 Task: Update the bike score of the saved search to 51.
Action: Mouse moved to (1152, 167)
Screenshot: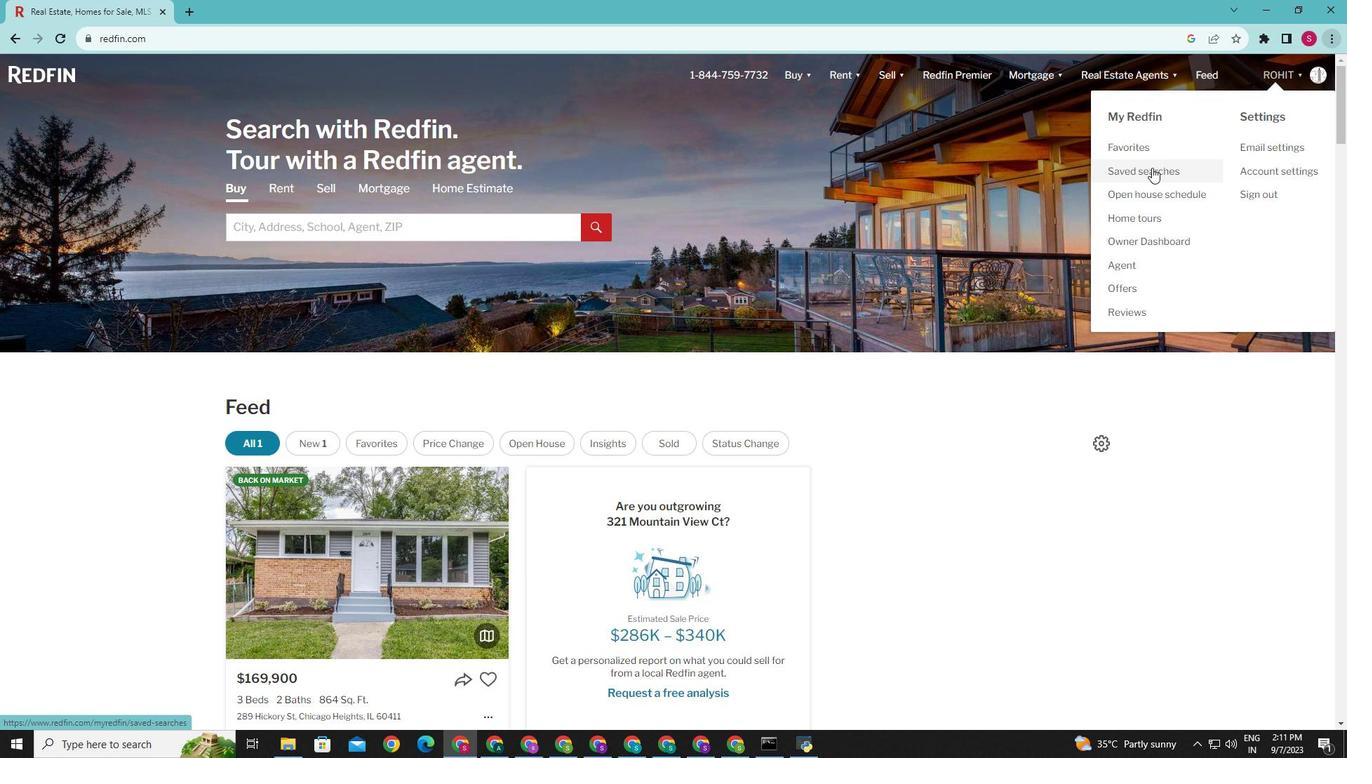
Action: Mouse pressed left at (1152, 167)
Screenshot: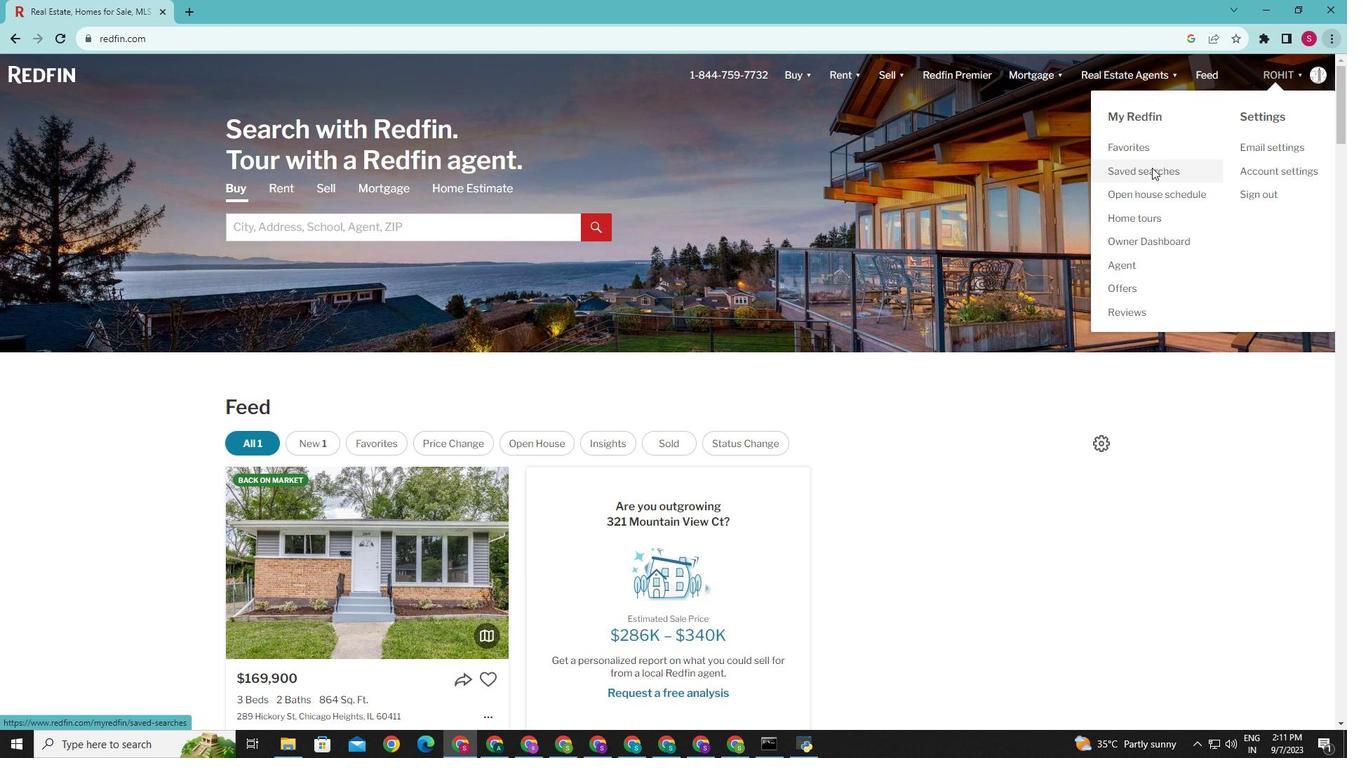 
Action: Mouse moved to (441, 345)
Screenshot: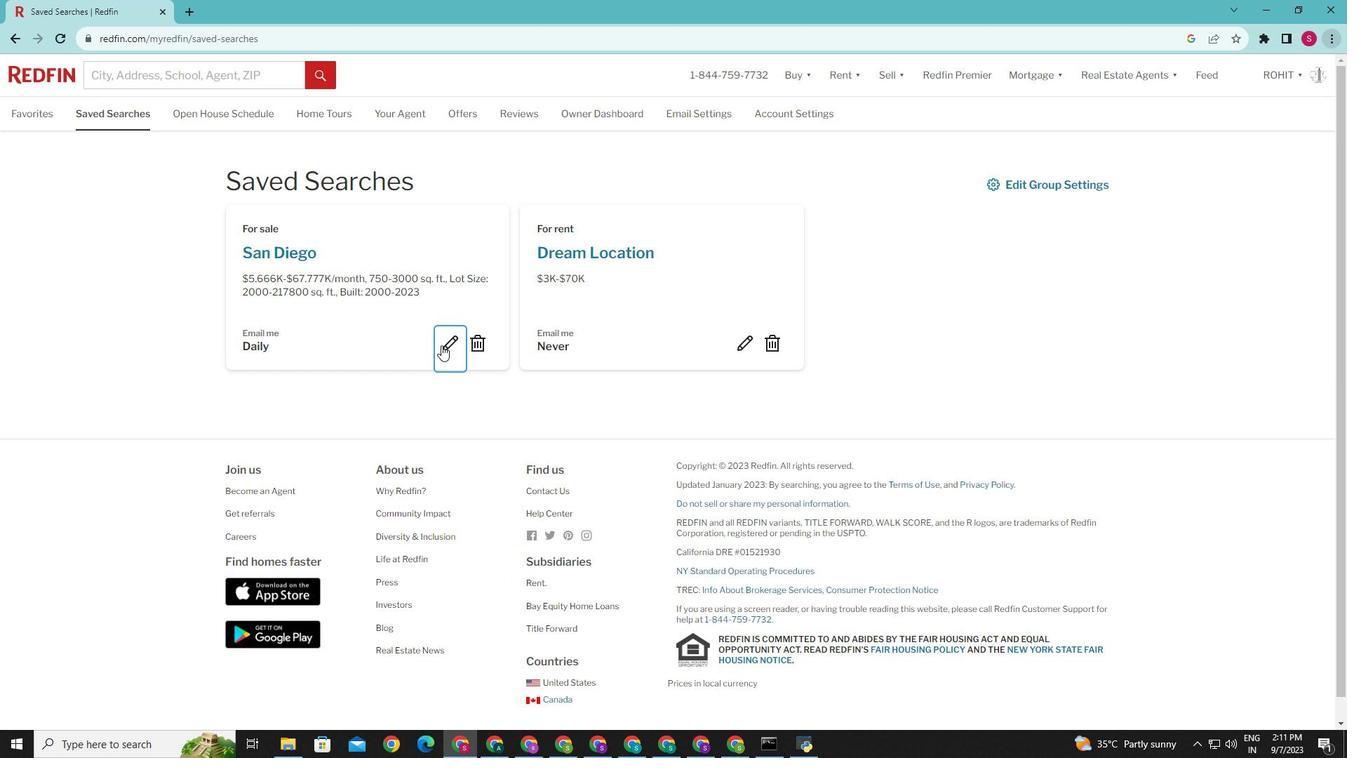 
Action: Mouse pressed left at (441, 345)
Screenshot: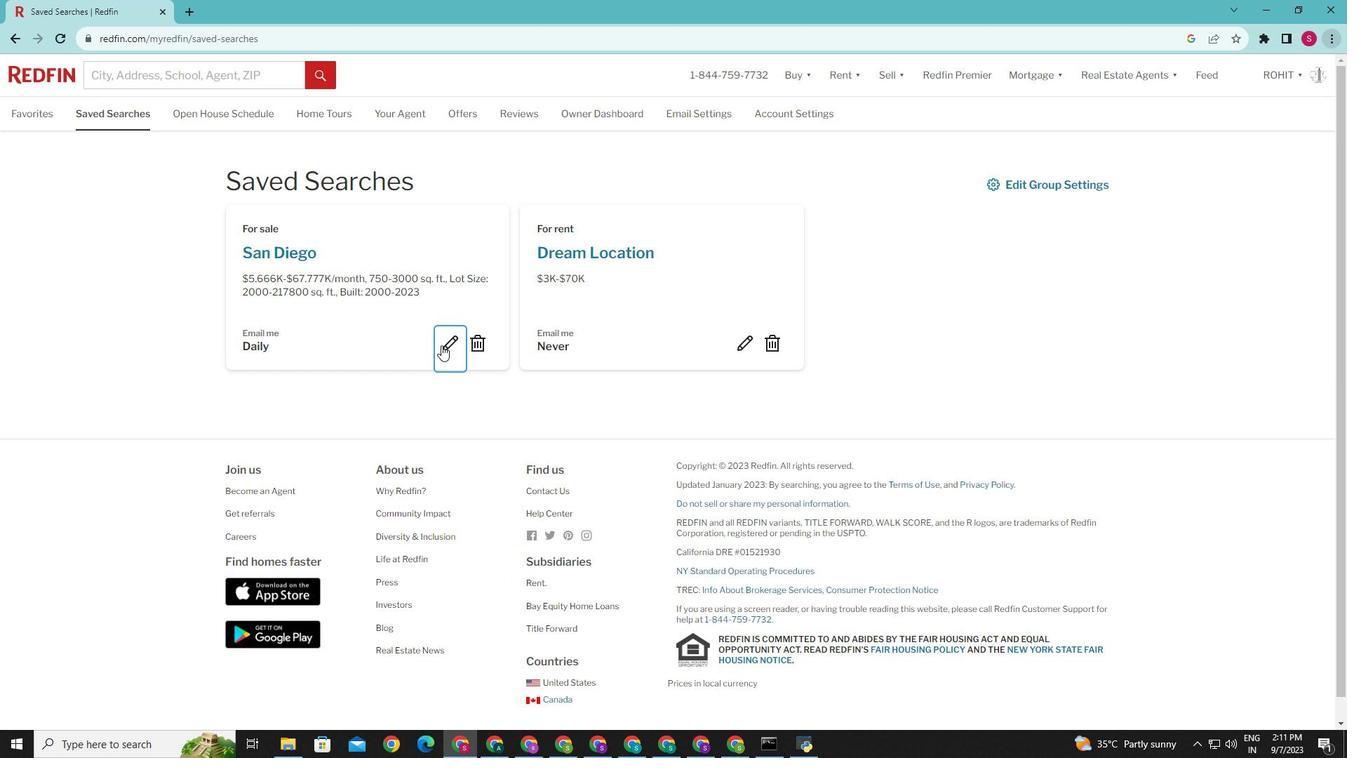 
Action: Mouse moved to (457, 346)
Screenshot: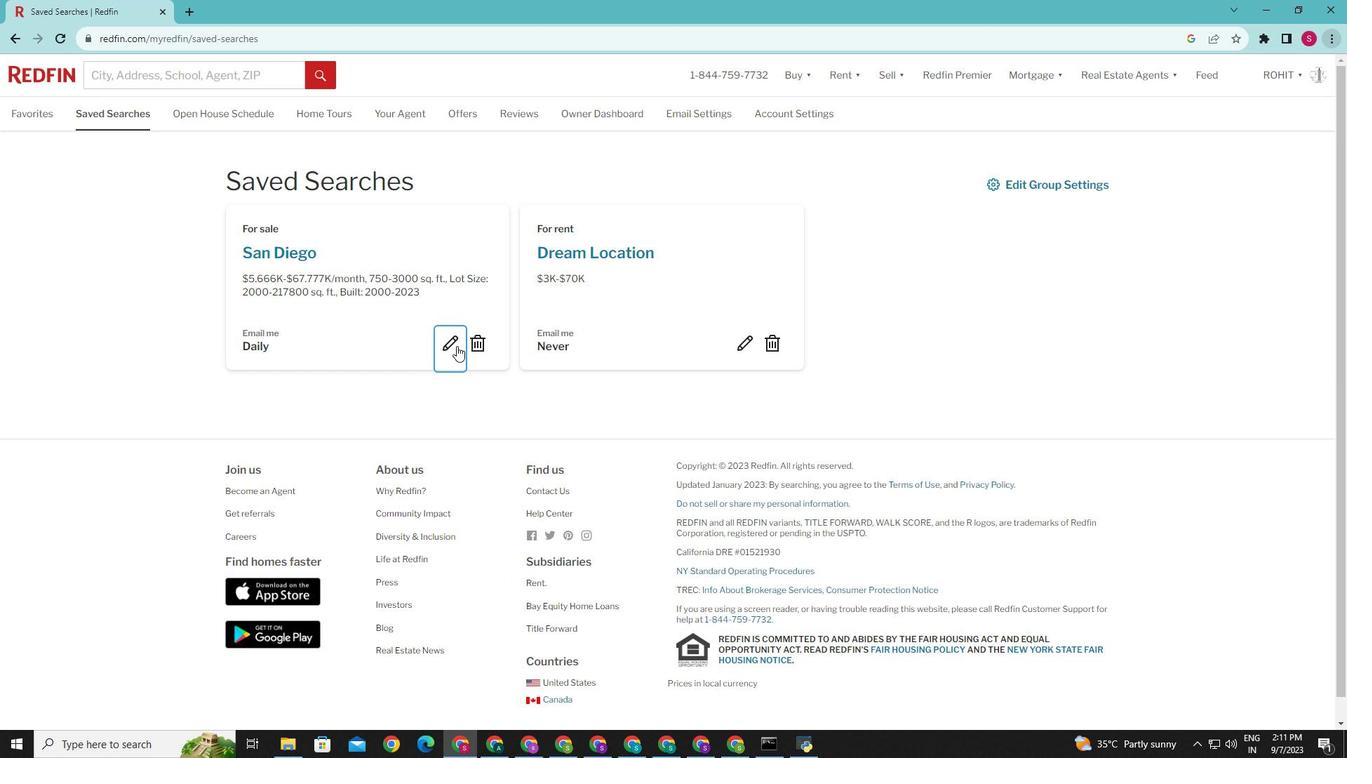 
Action: Mouse pressed left at (457, 346)
Screenshot: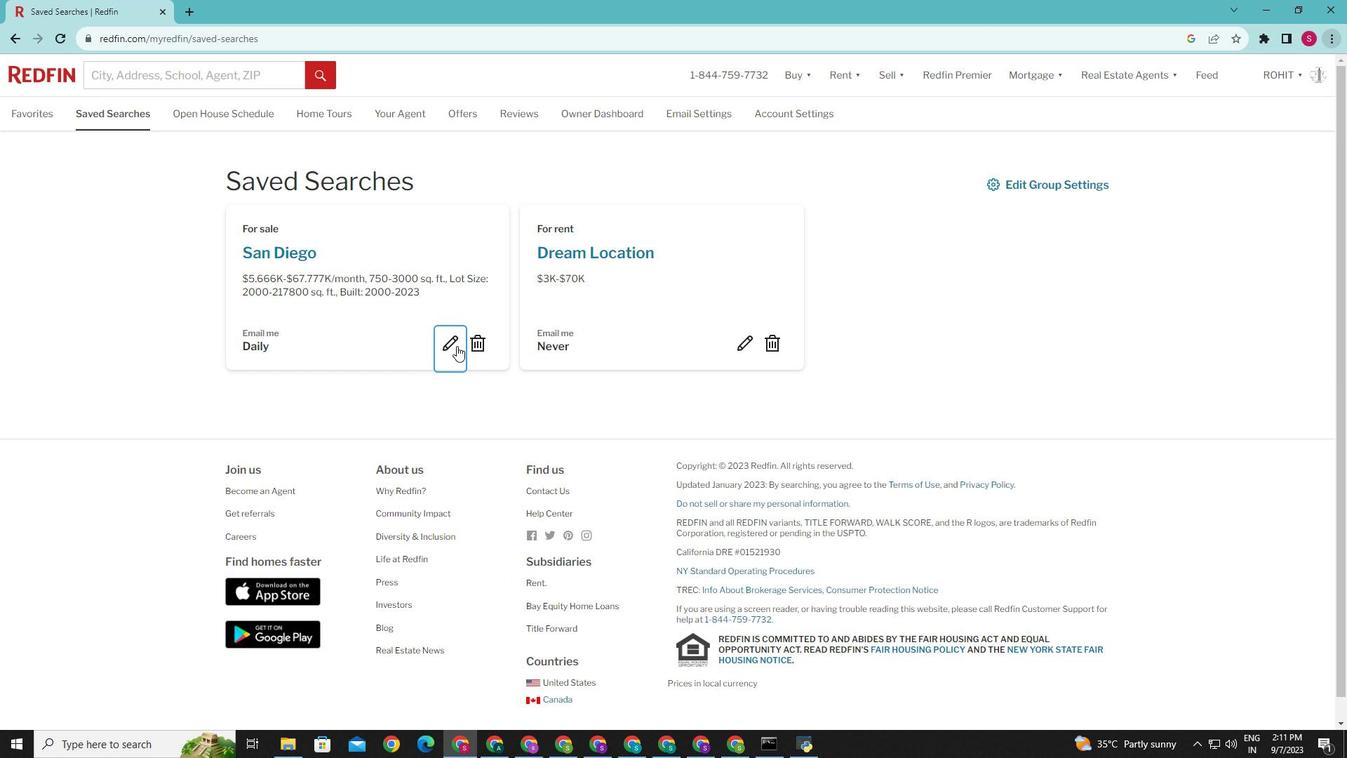 
Action: Mouse moved to (547, 398)
Screenshot: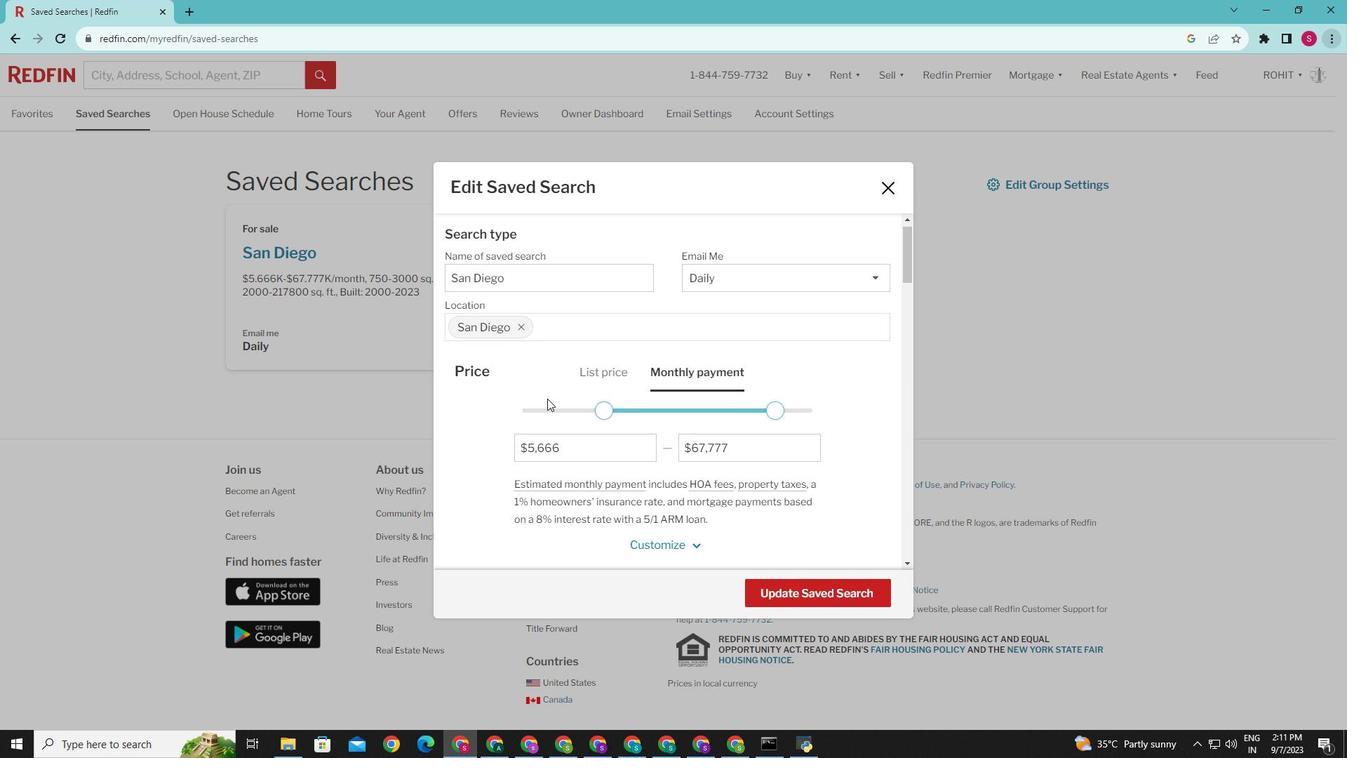 
Action: Mouse scrolled (547, 398) with delta (0, 0)
Screenshot: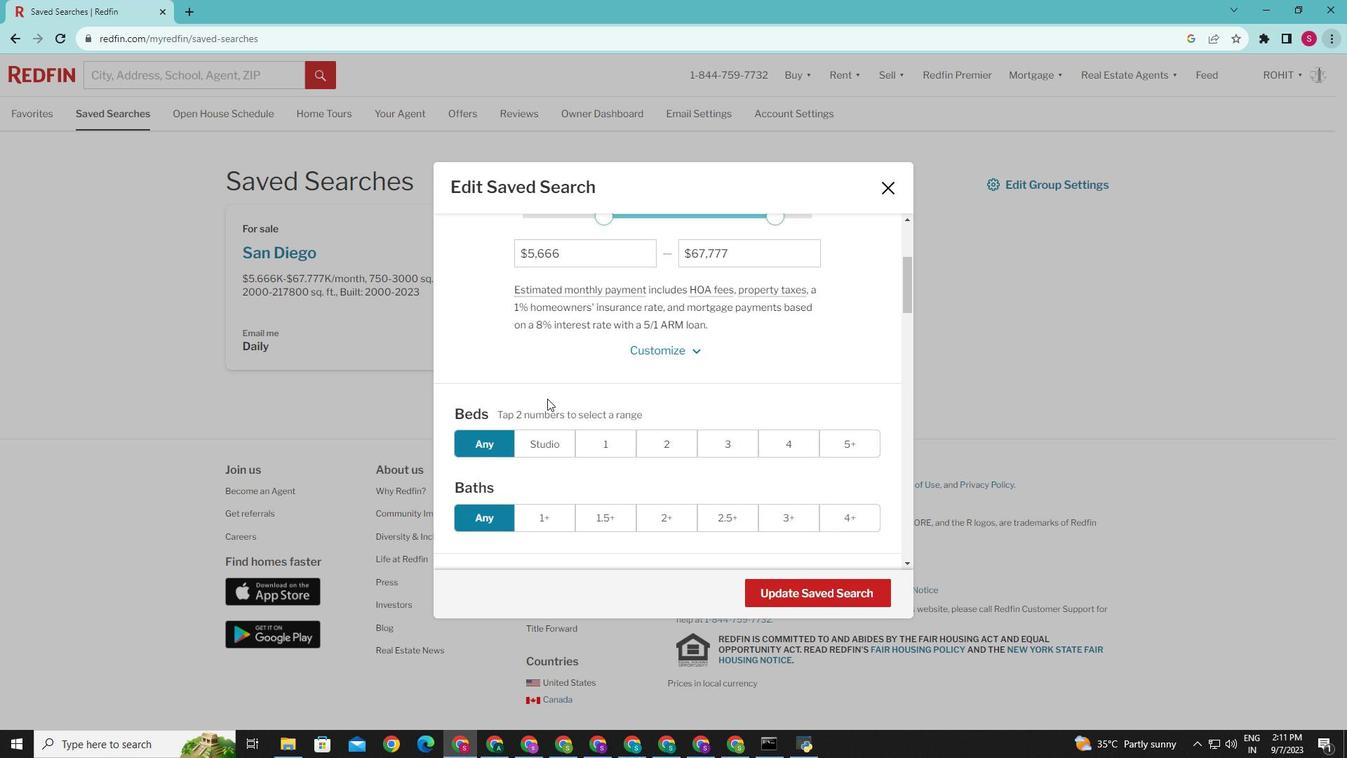 
Action: Mouse scrolled (547, 398) with delta (0, 0)
Screenshot: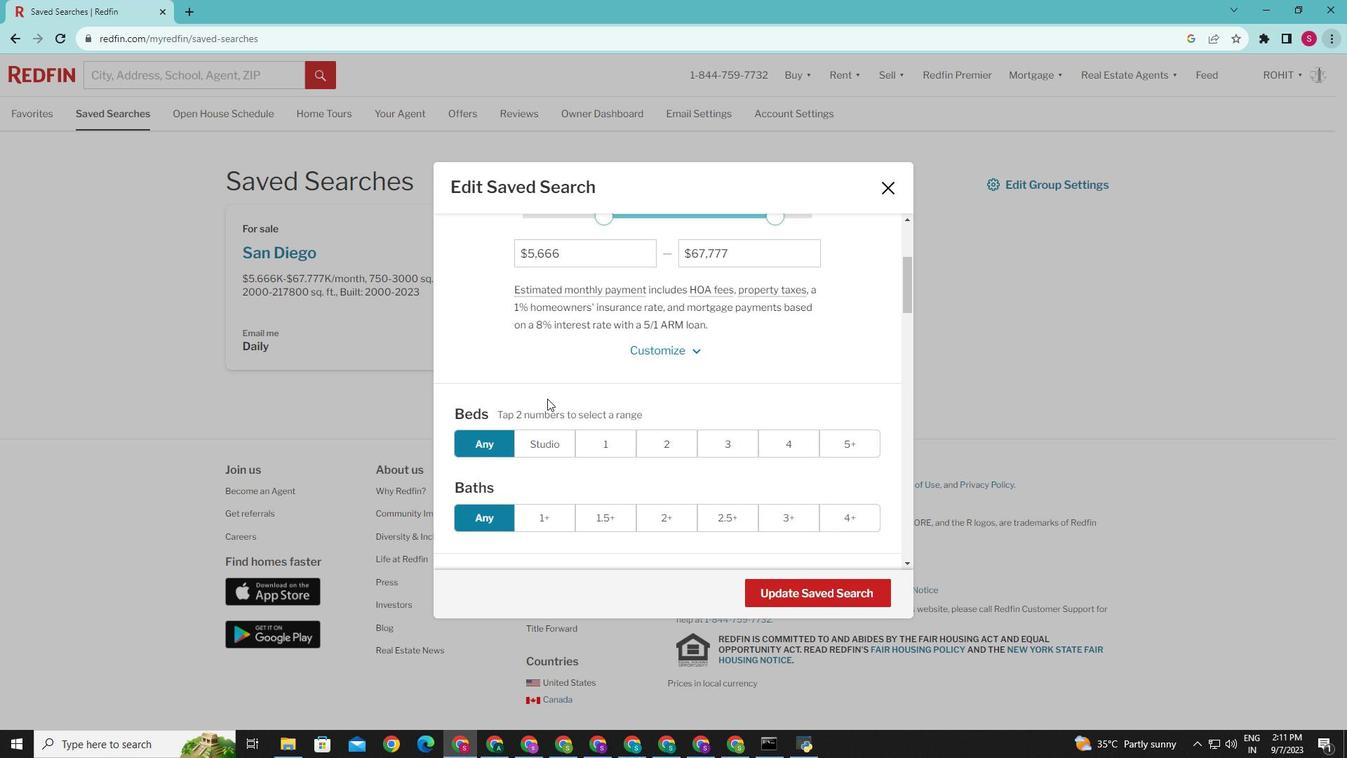 
Action: Mouse scrolled (547, 398) with delta (0, 0)
Screenshot: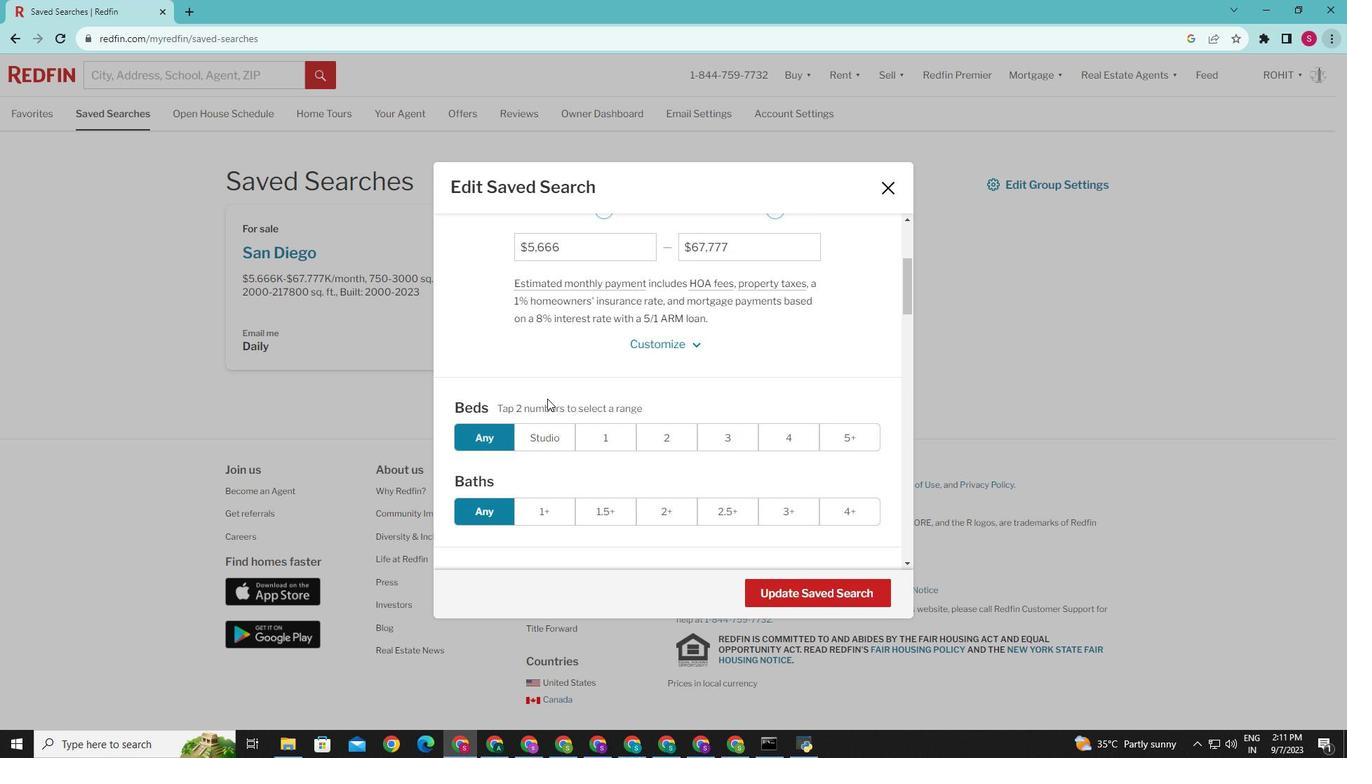 
Action: Mouse scrolled (547, 398) with delta (0, 0)
Screenshot: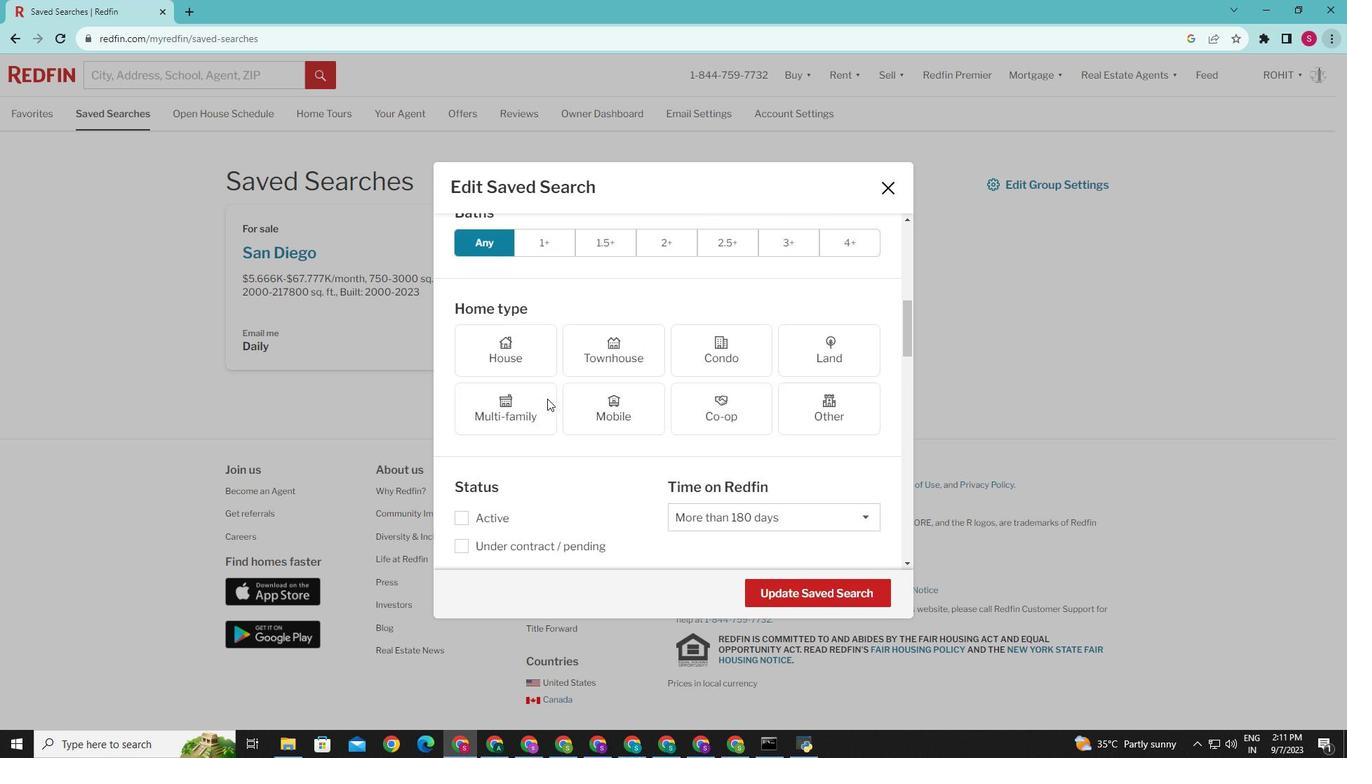 
Action: Mouse scrolled (547, 398) with delta (0, 0)
Screenshot: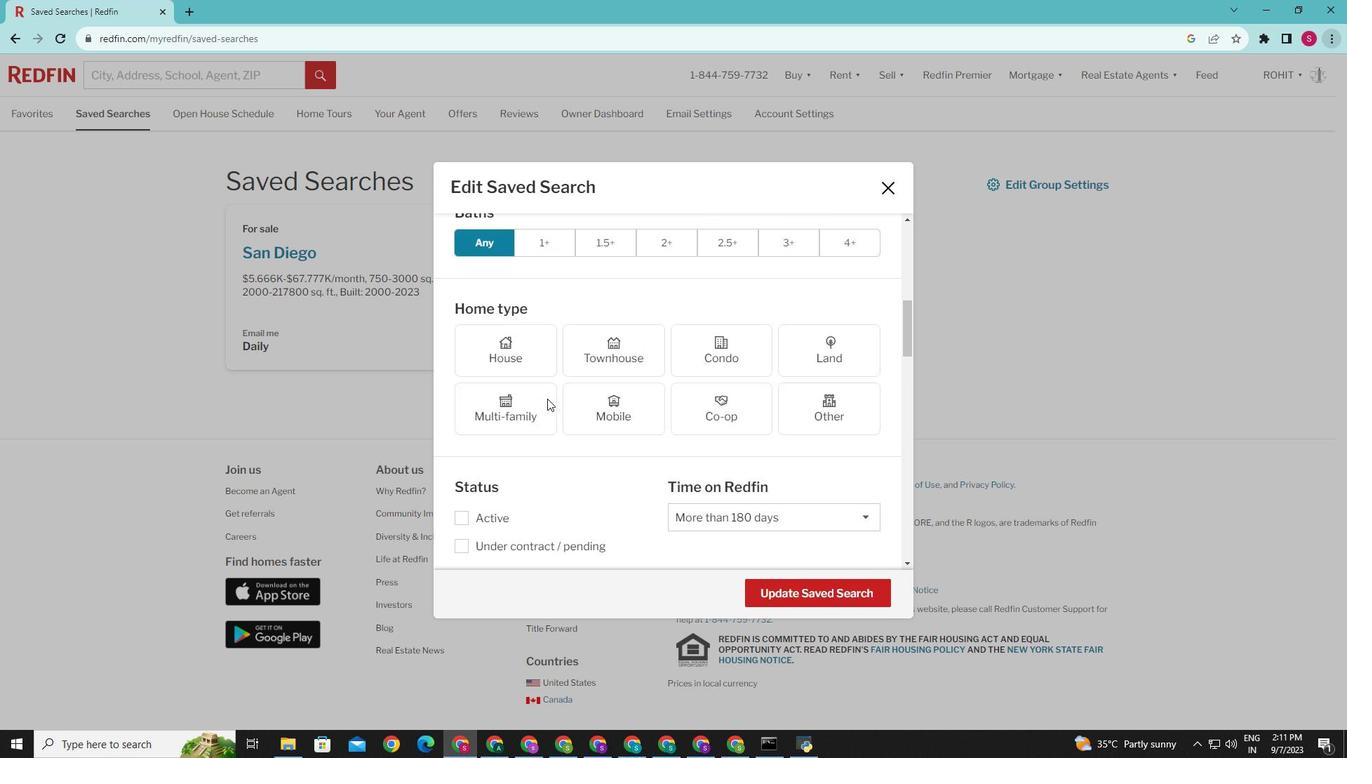 
Action: Mouse scrolled (547, 398) with delta (0, 0)
Screenshot: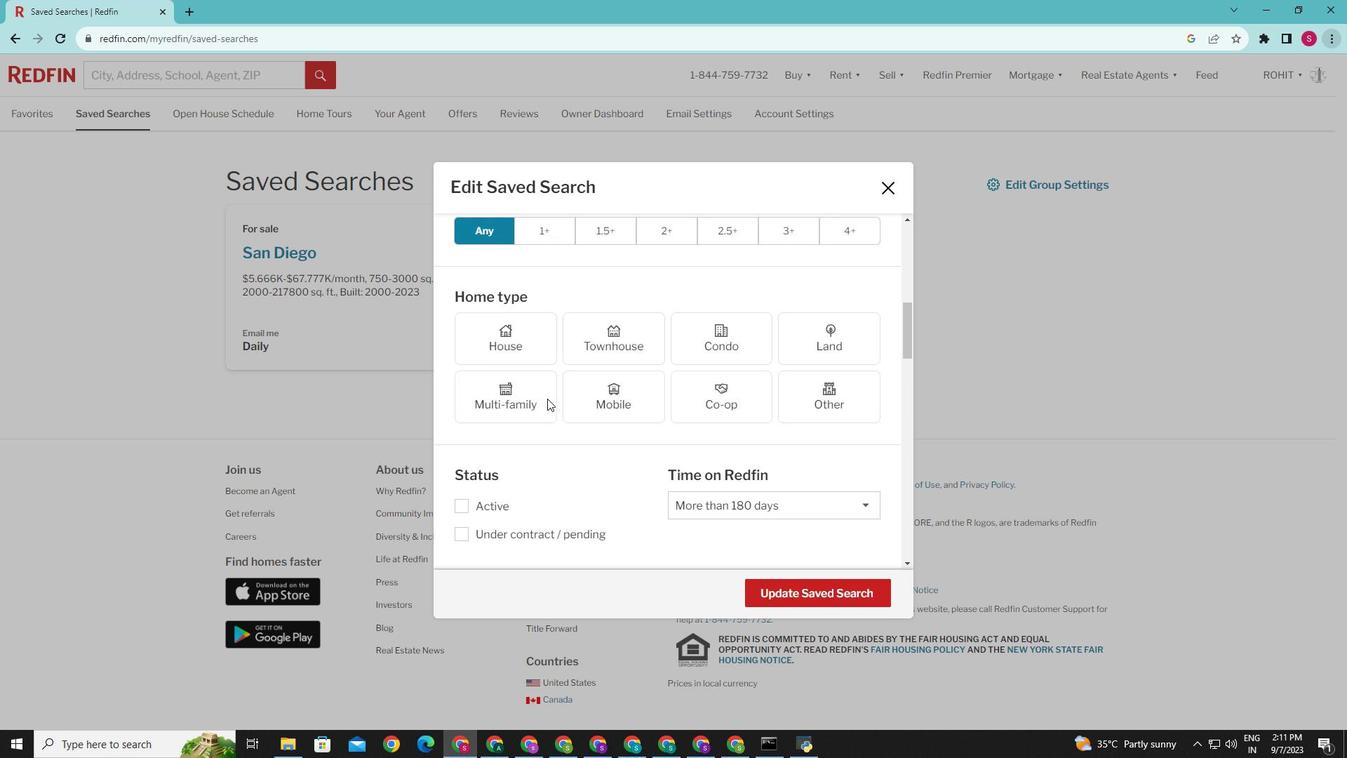 
Action: Mouse scrolled (547, 398) with delta (0, 0)
Screenshot: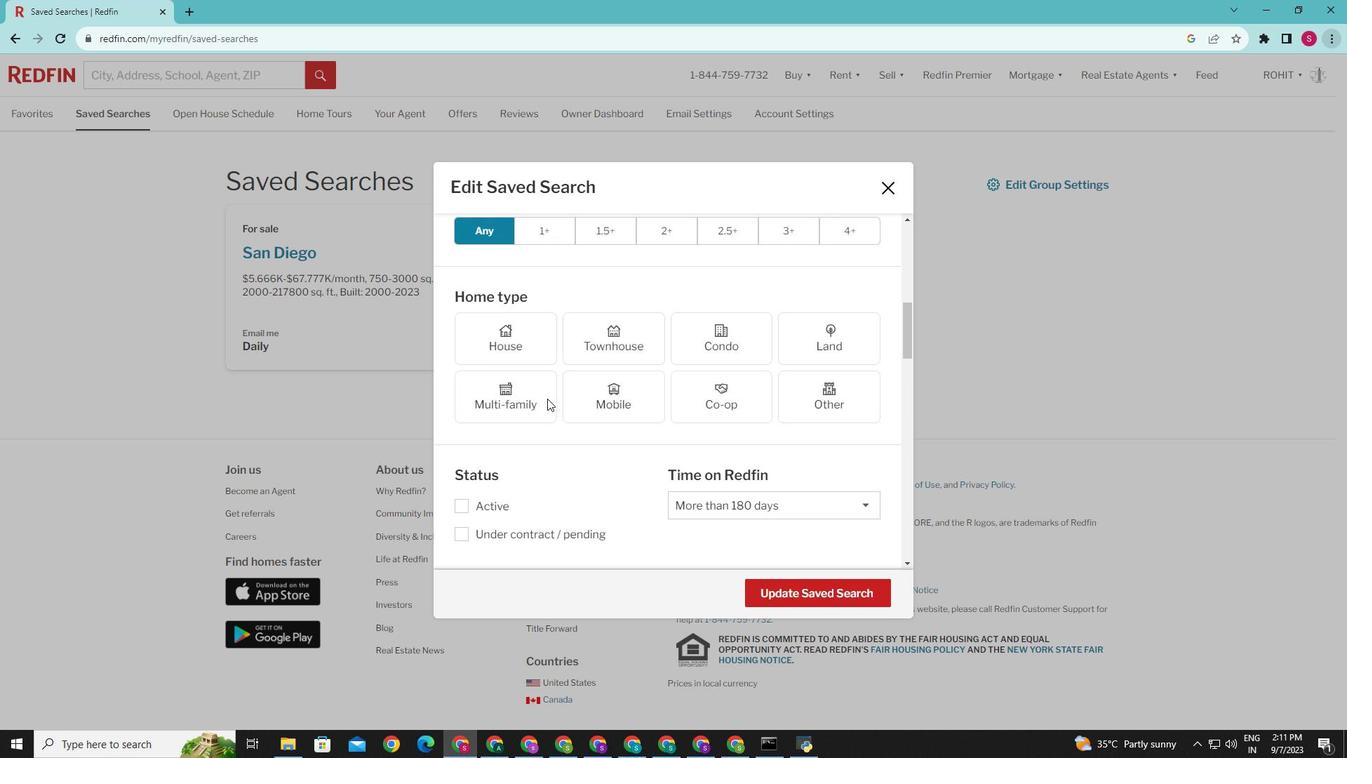 
Action: Mouse scrolled (547, 398) with delta (0, 0)
Screenshot: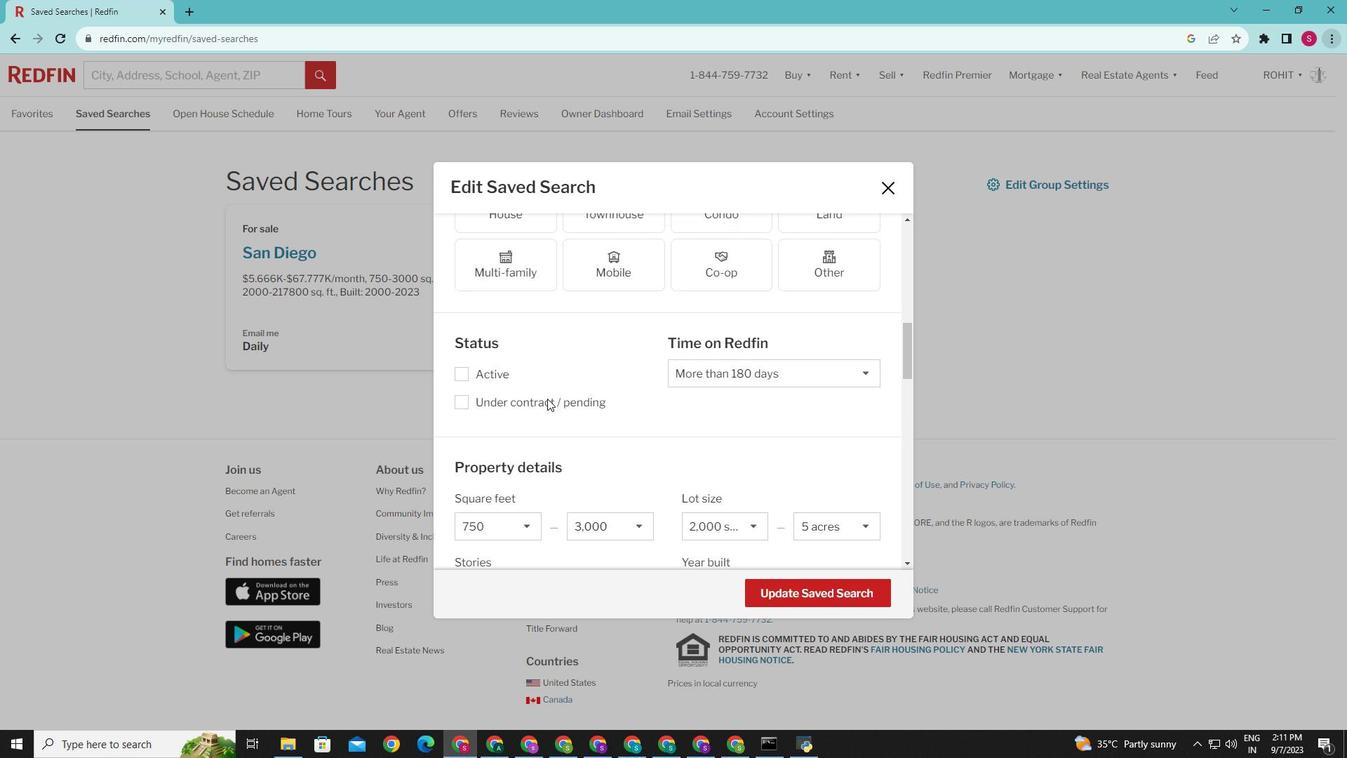 
Action: Mouse scrolled (547, 398) with delta (0, 0)
Screenshot: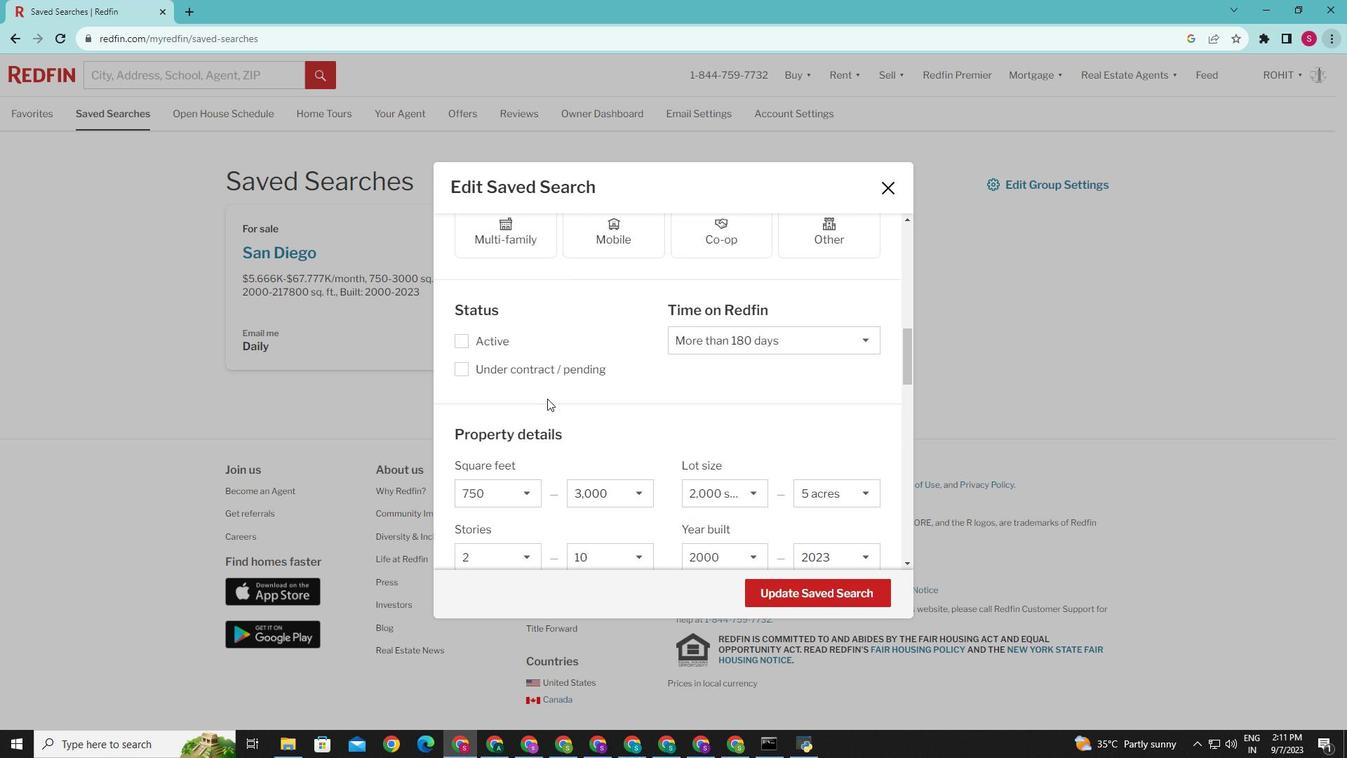 
Action: Mouse scrolled (547, 398) with delta (0, 0)
Screenshot: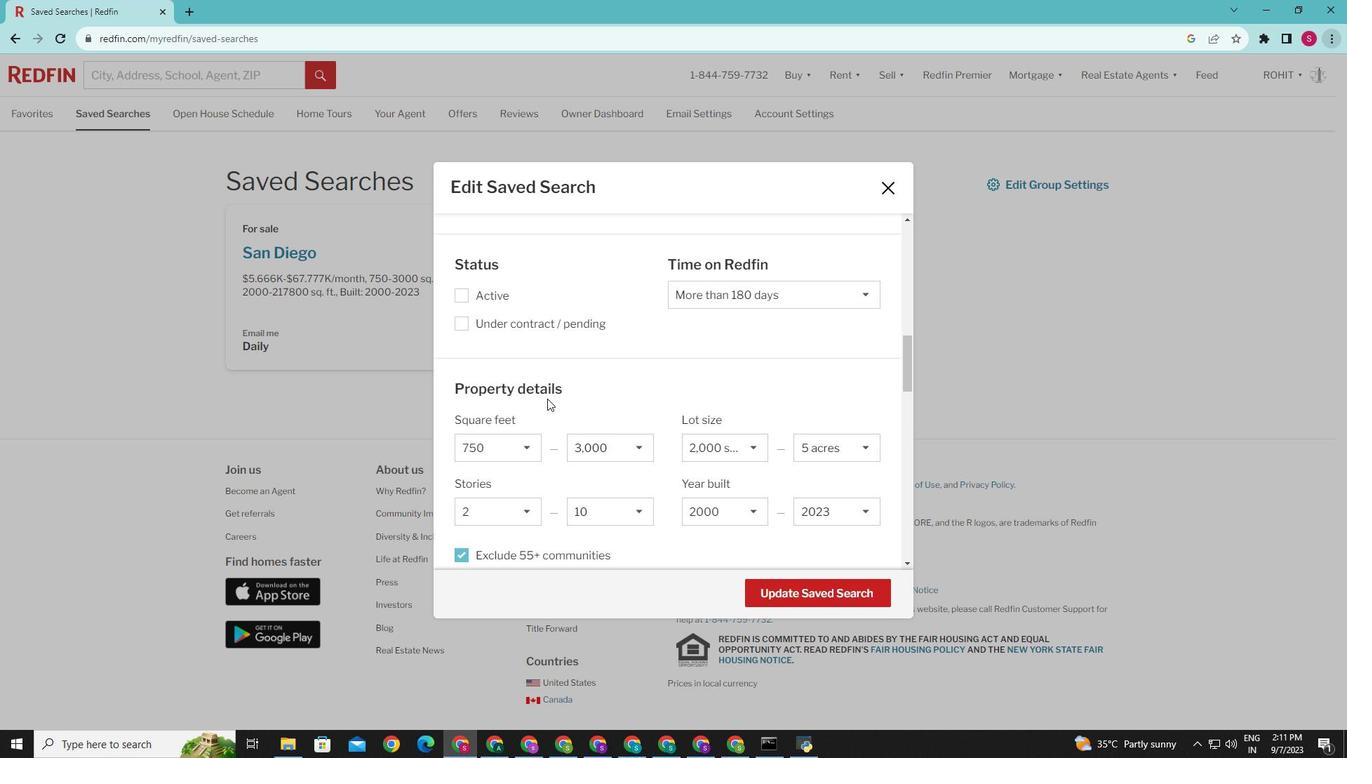 
Action: Mouse scrolled (547, 398) with delta (0, 0)
Screenshot: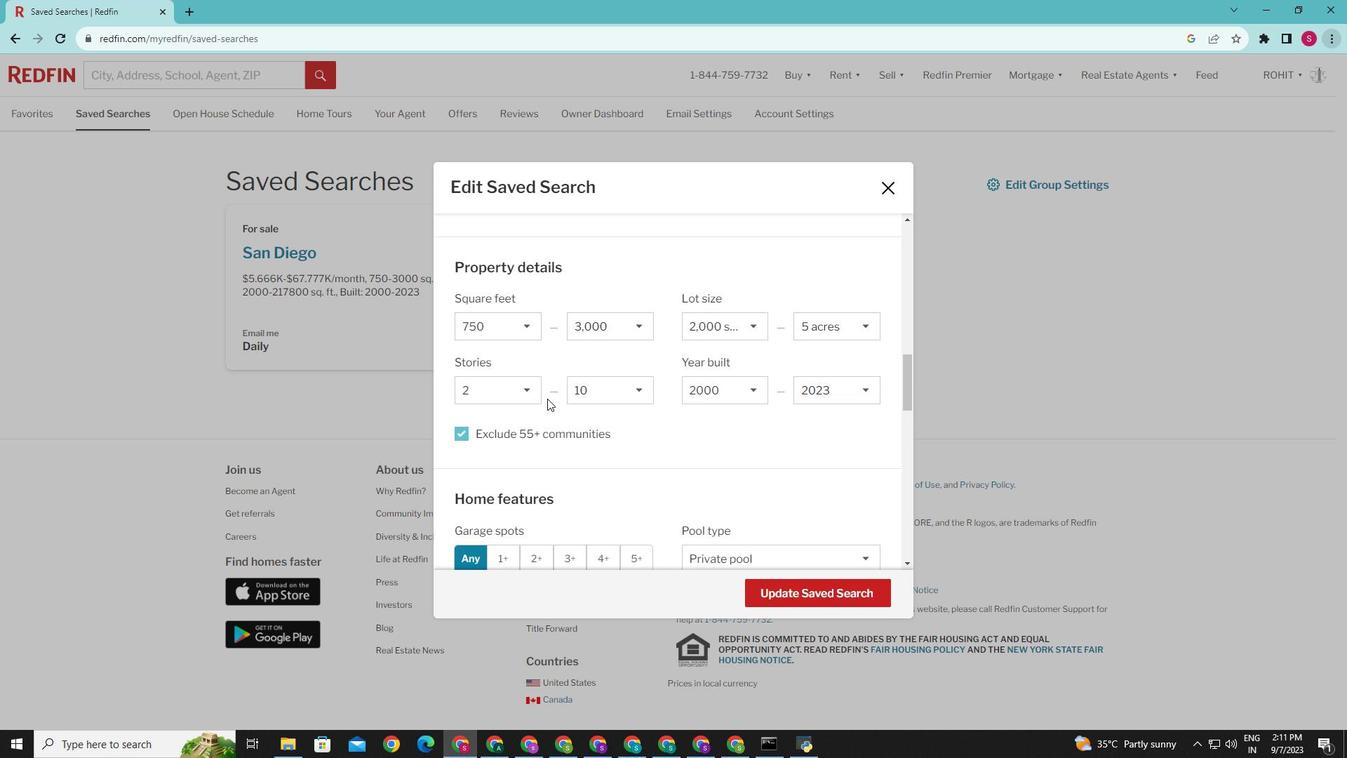
Action: Mouse scrolled (547, 398) with delta (0, 0)
Screenshot: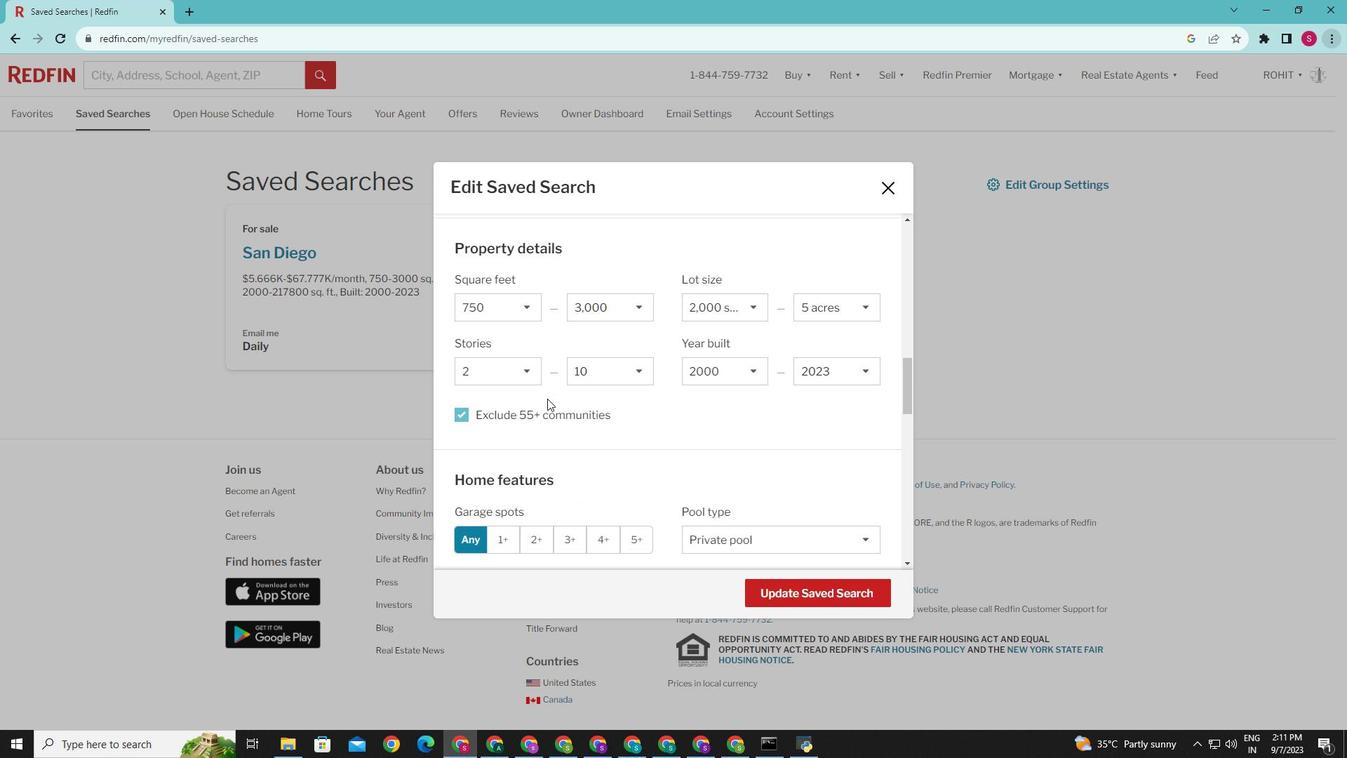 
Action: Mouse scrolled (547, 398) with delta (0, 0)
Screenshot: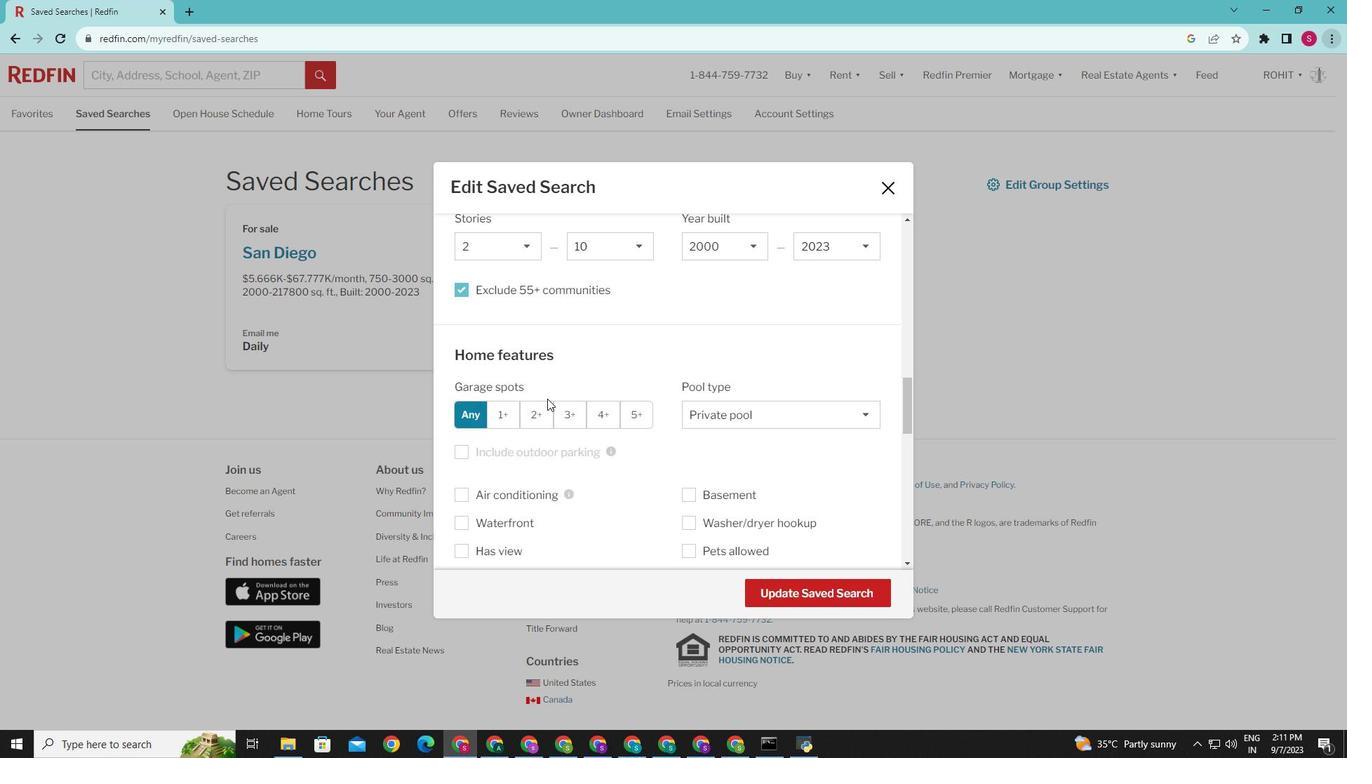 
Action: Mouse scrolled (547, 398) with delta (0, 0)
Screenshot: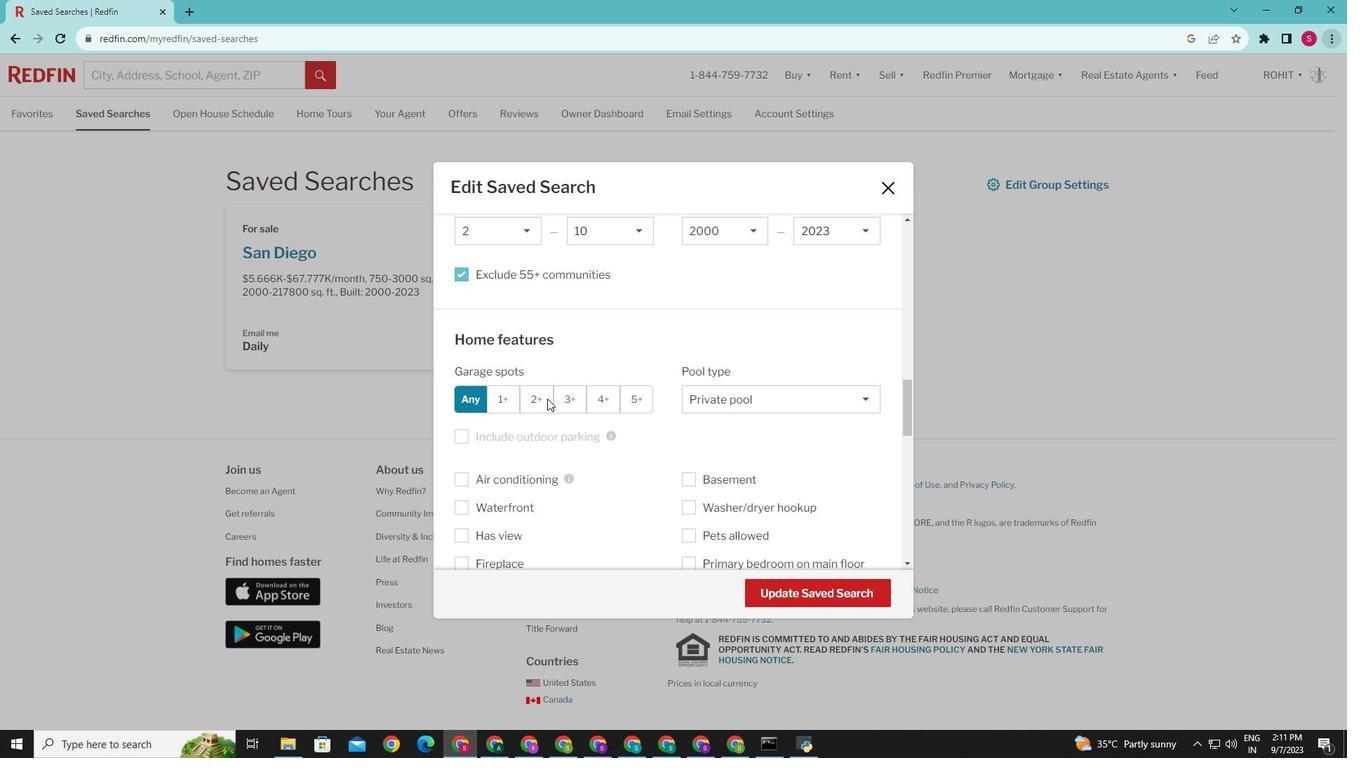 
Action: Mouse scrolled (547, 398) with delta (0, 0)
Screenshot: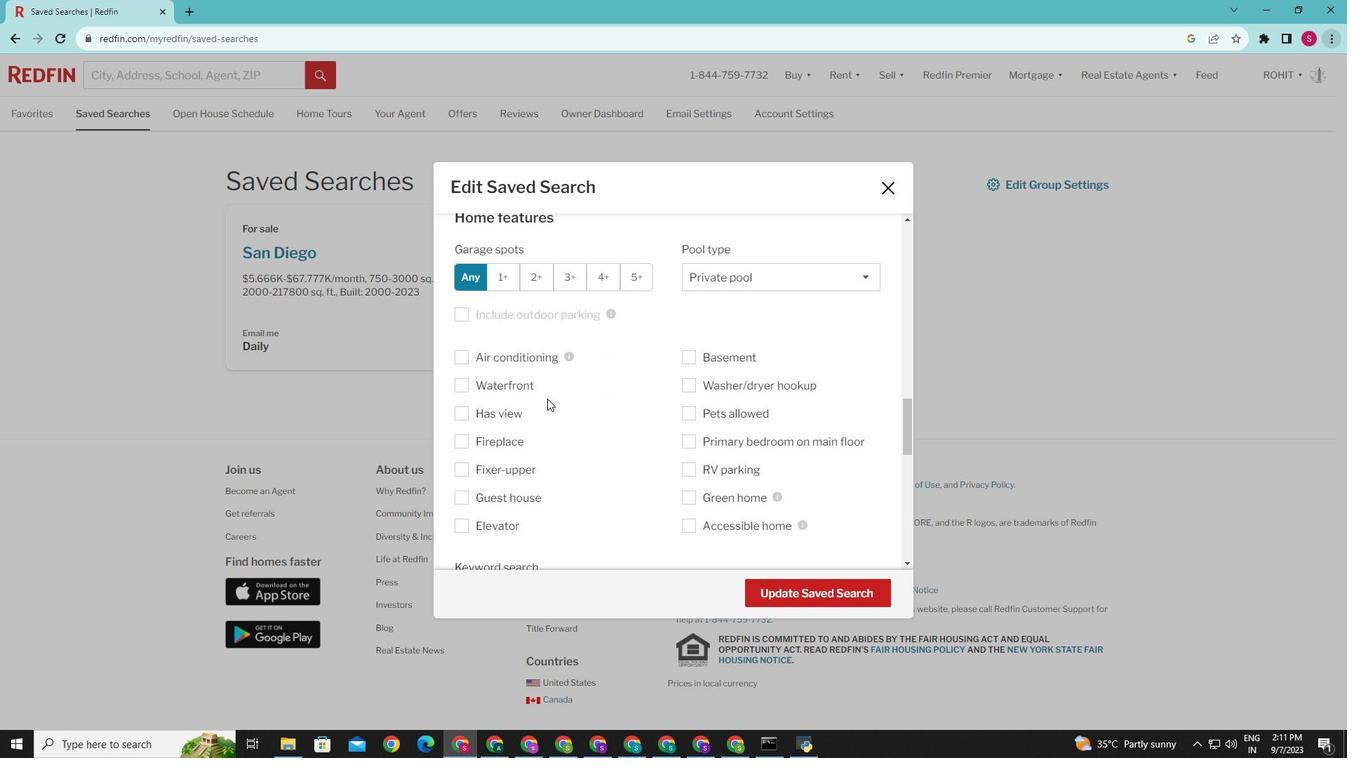 
Action: Mouse scrolled (547, 398) with delta (0, 0)
Screenshot: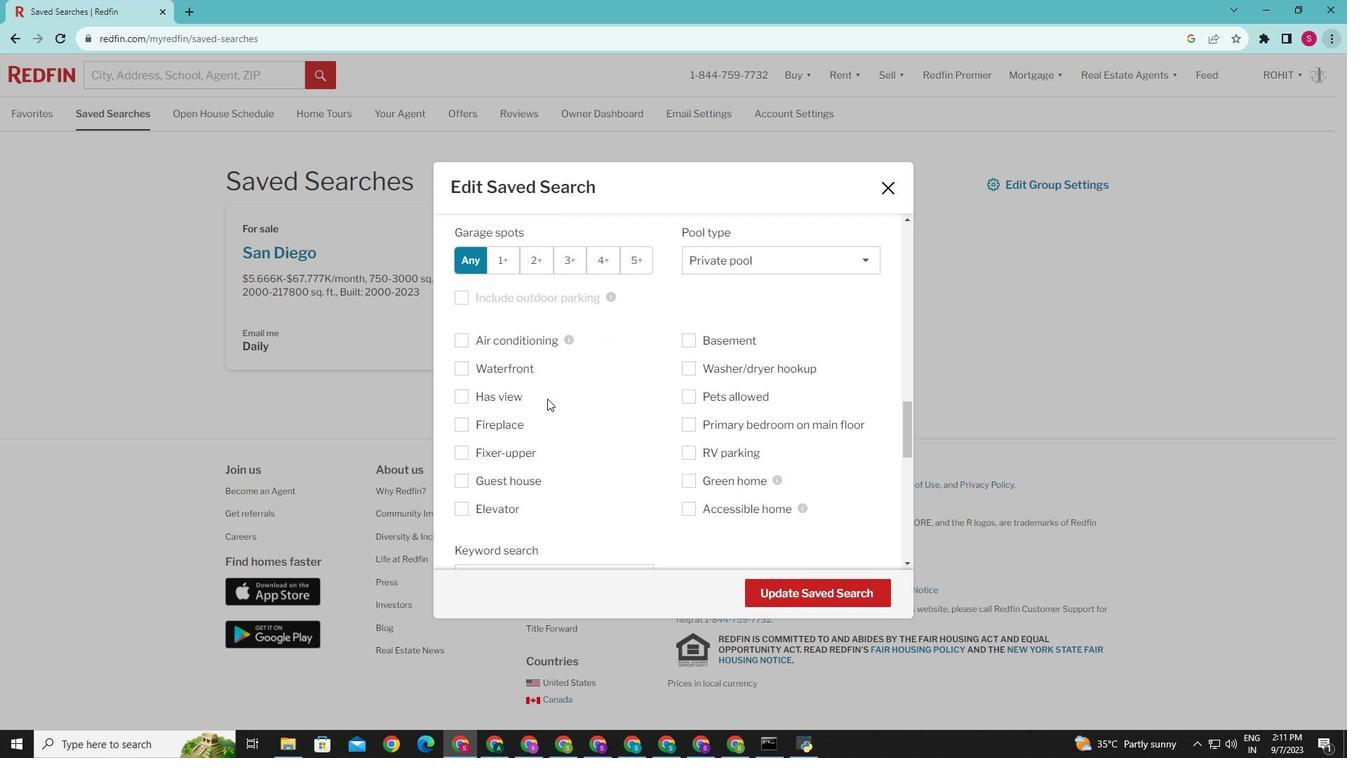 
Action: Mouse scrolled (547, 398) with delta (0, 0)
Screenshot: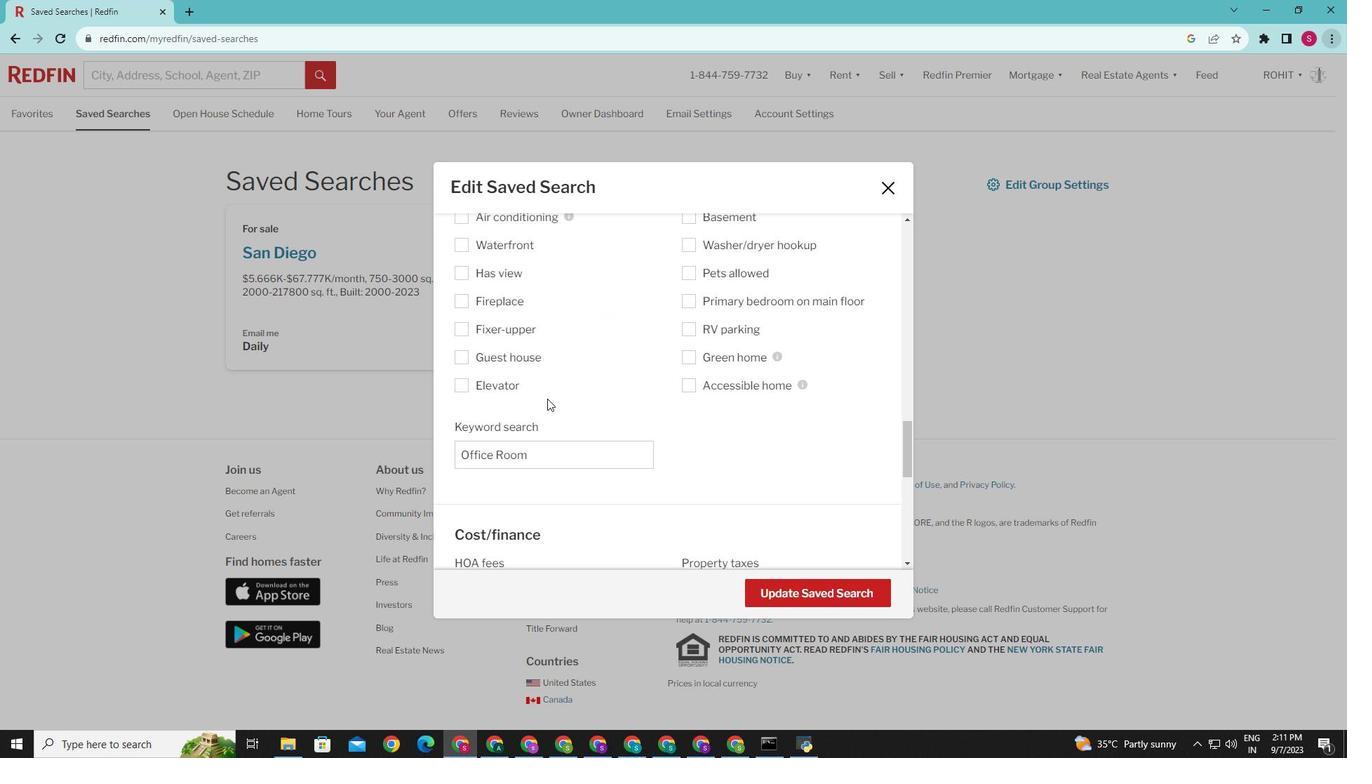 
Action: Mouse scrolled (547, 398) with delta (0, 0)
Screenshot: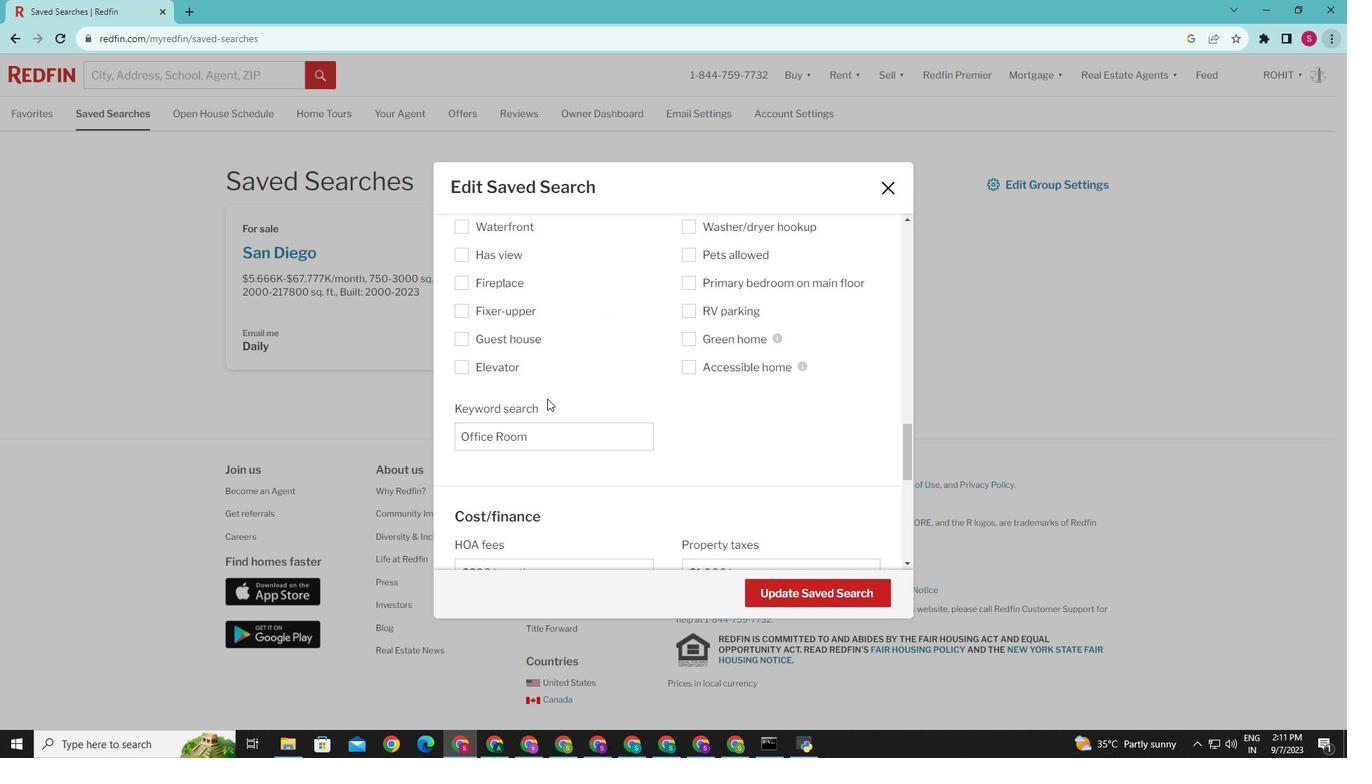 
Action: Mouse scrolled (547, 398) with delta (0, 0)
Screenshot: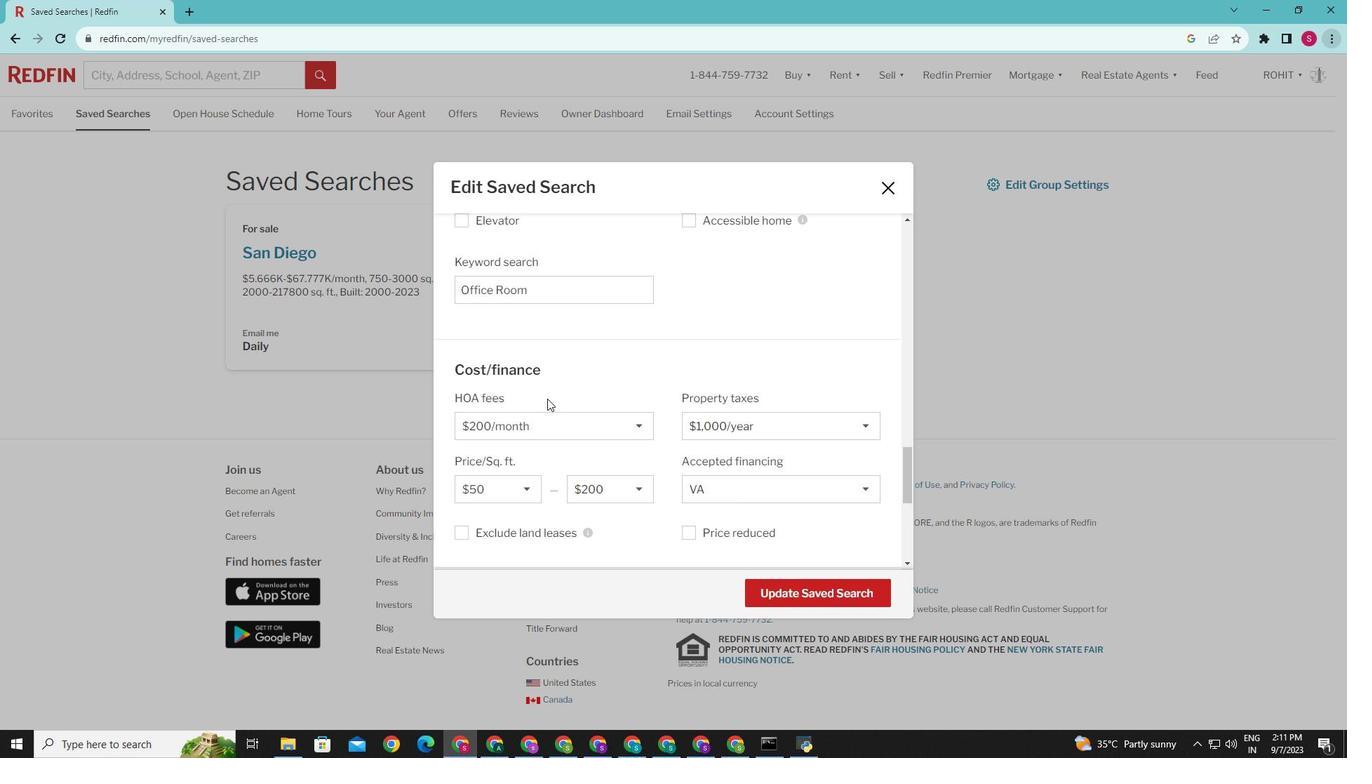 
Action: Mouse scrolled (547, 398) with delta (0, 0)
Screenshot: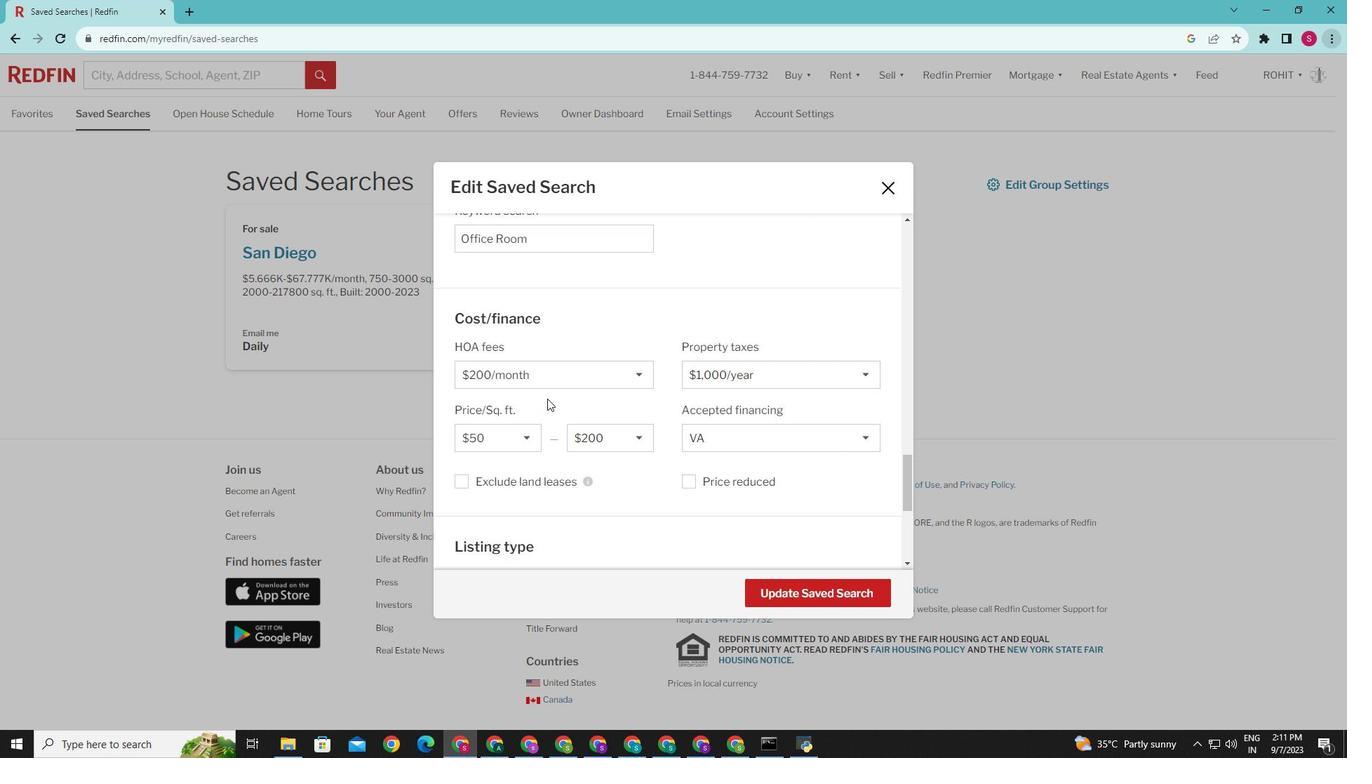 
Action: Mouse scrolled (547, 398) with delta (0, 0)
Screenshot: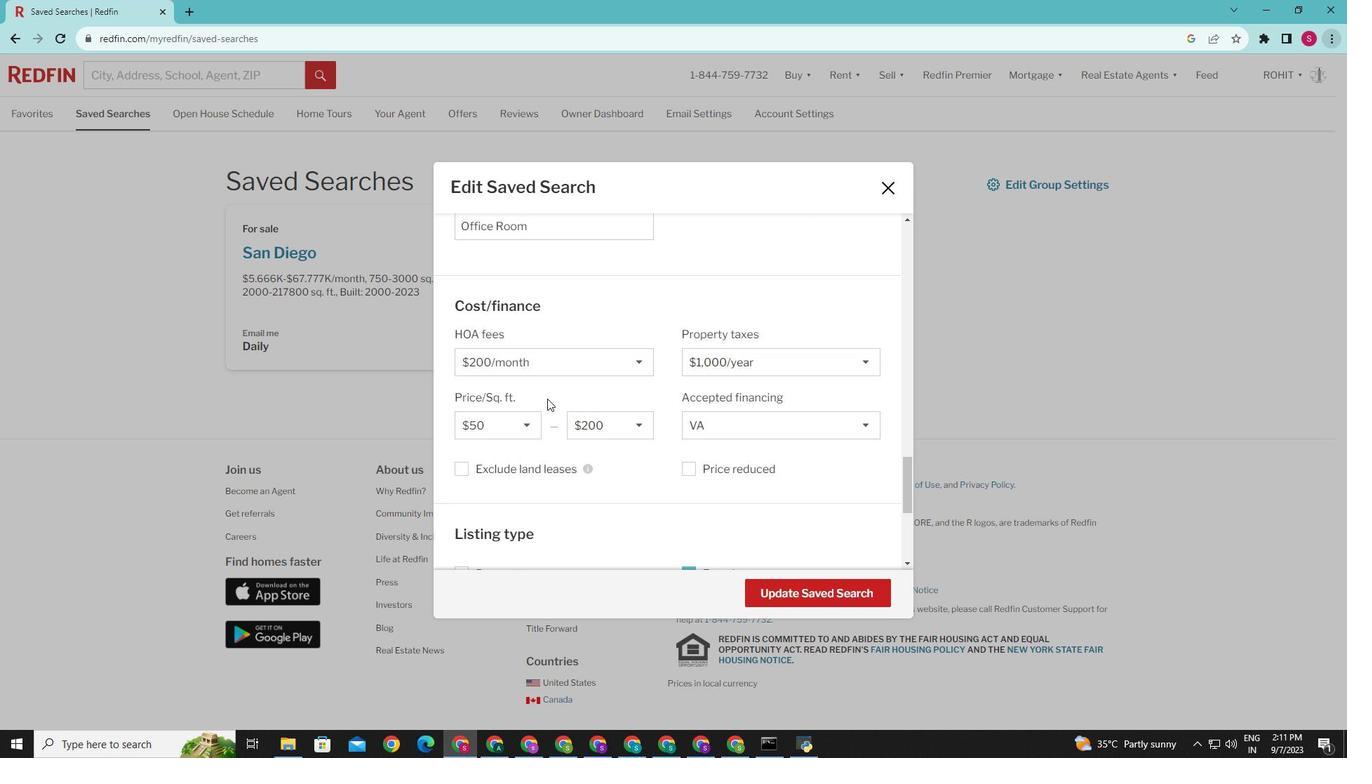 
Action: Mouse scrolled (547, 398) with delta (0, 0)
Screenshot: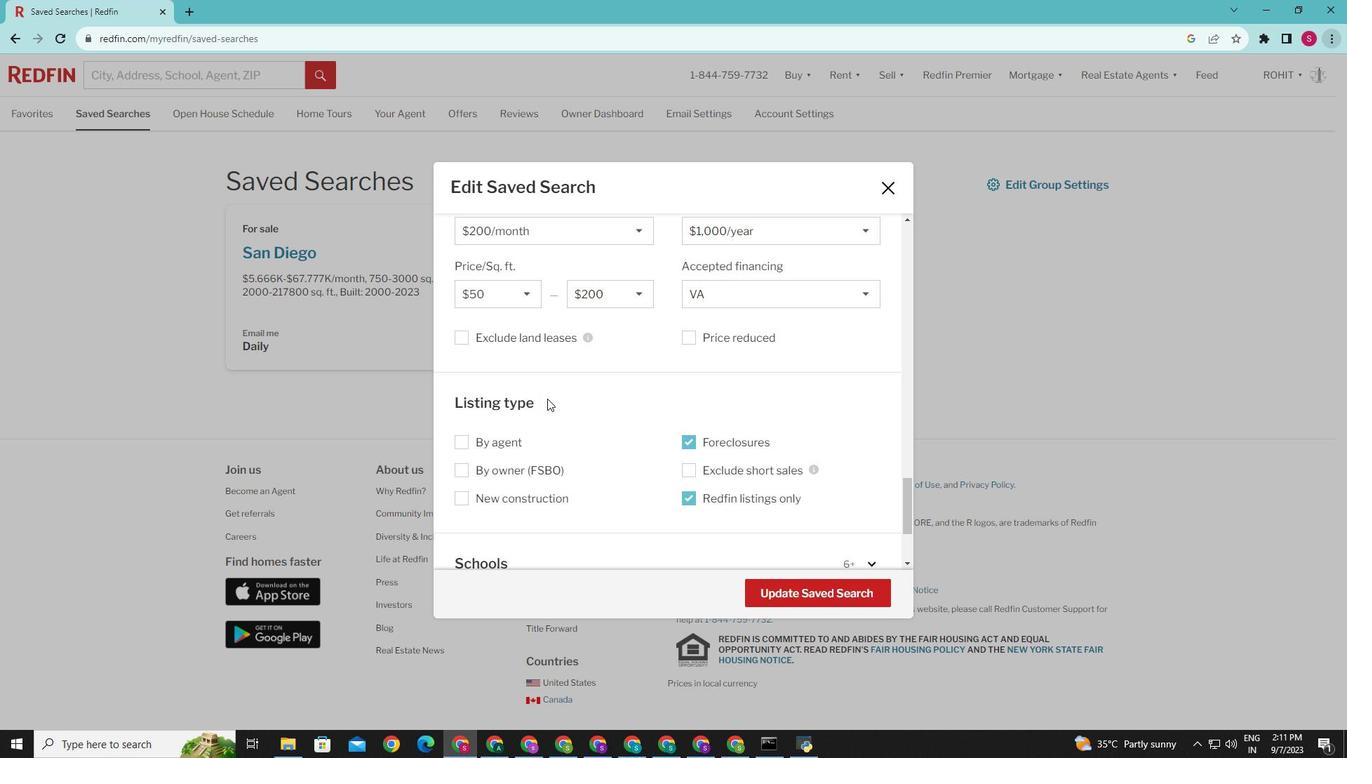 
Action: Mouse scrolled (547, 398) with delta (0, 0)
Screenshot: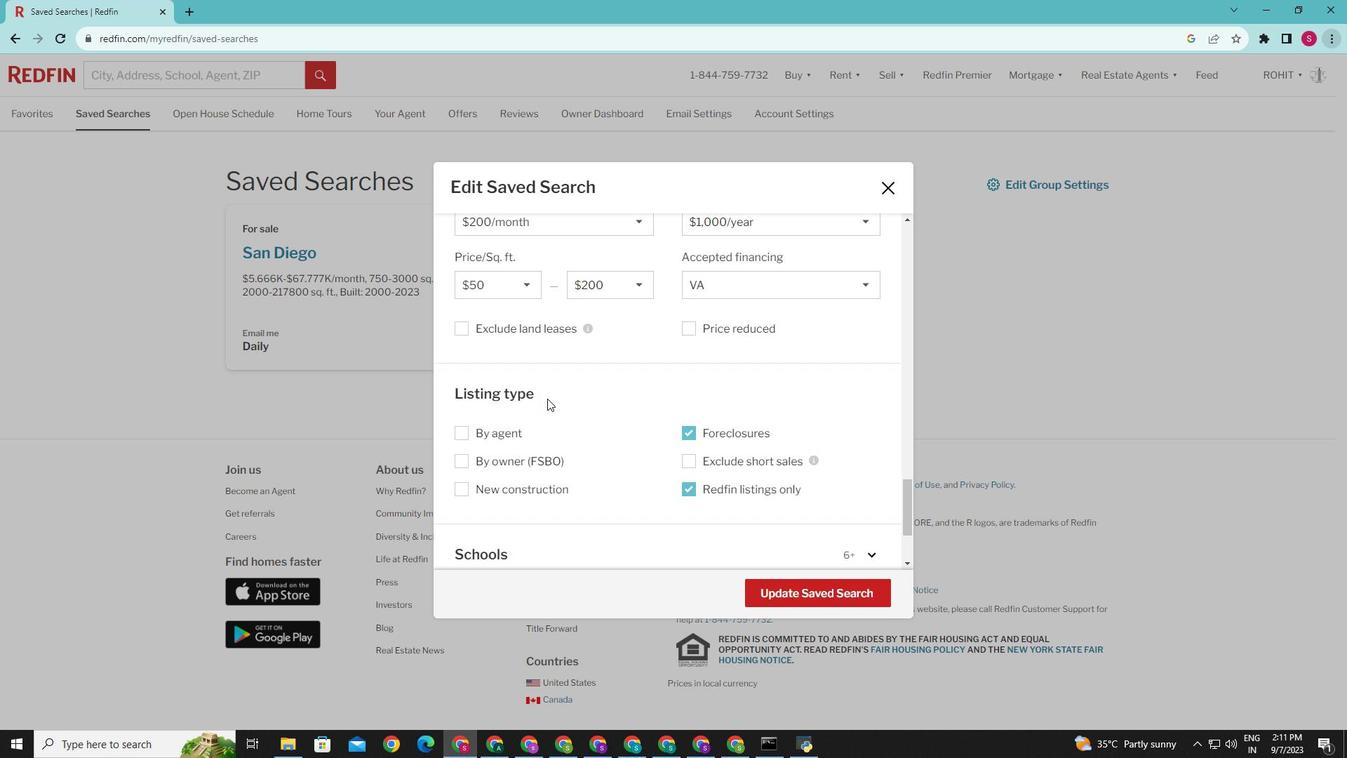 
Action: Mouse scrolled (547, 398) with delta (0, 0)
Screenshot: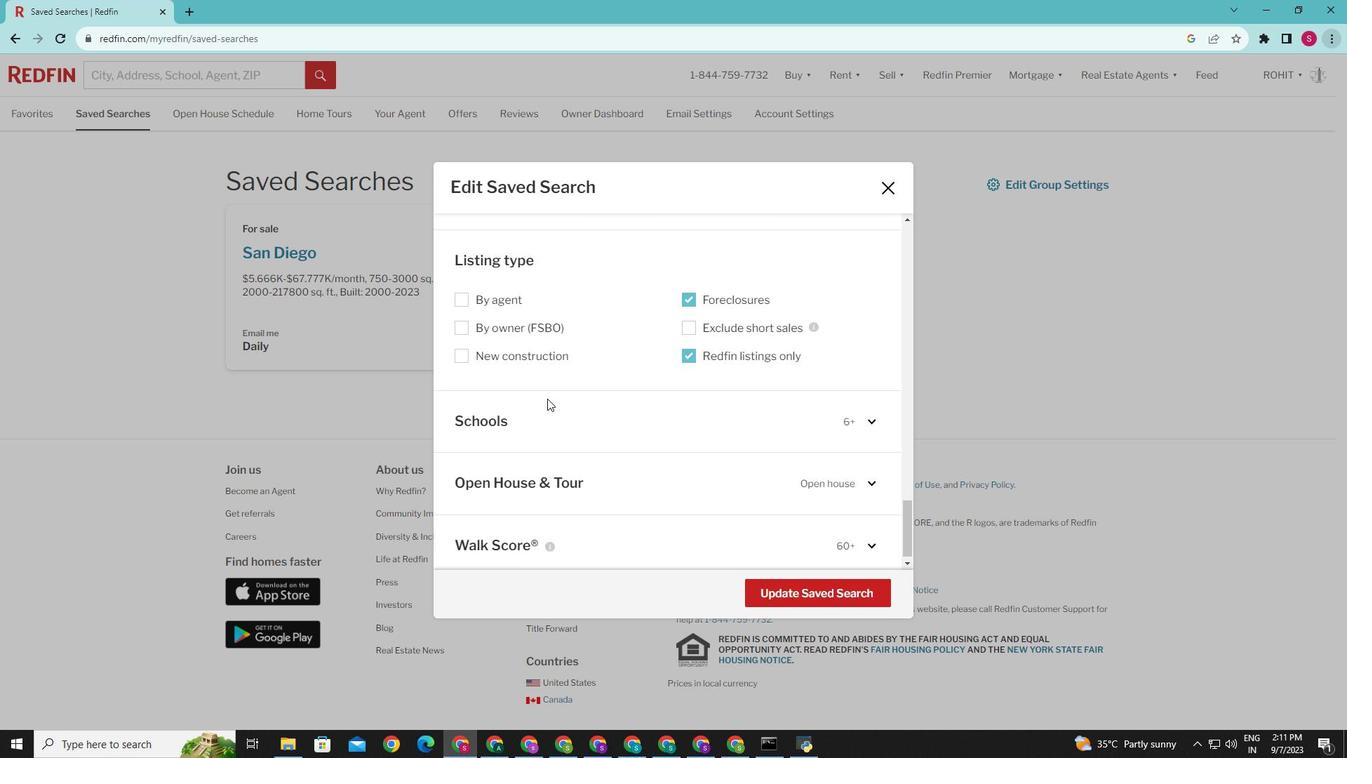 
Action: Mouse scrolled (547, 398) with delta (0, 0)
Screenshot: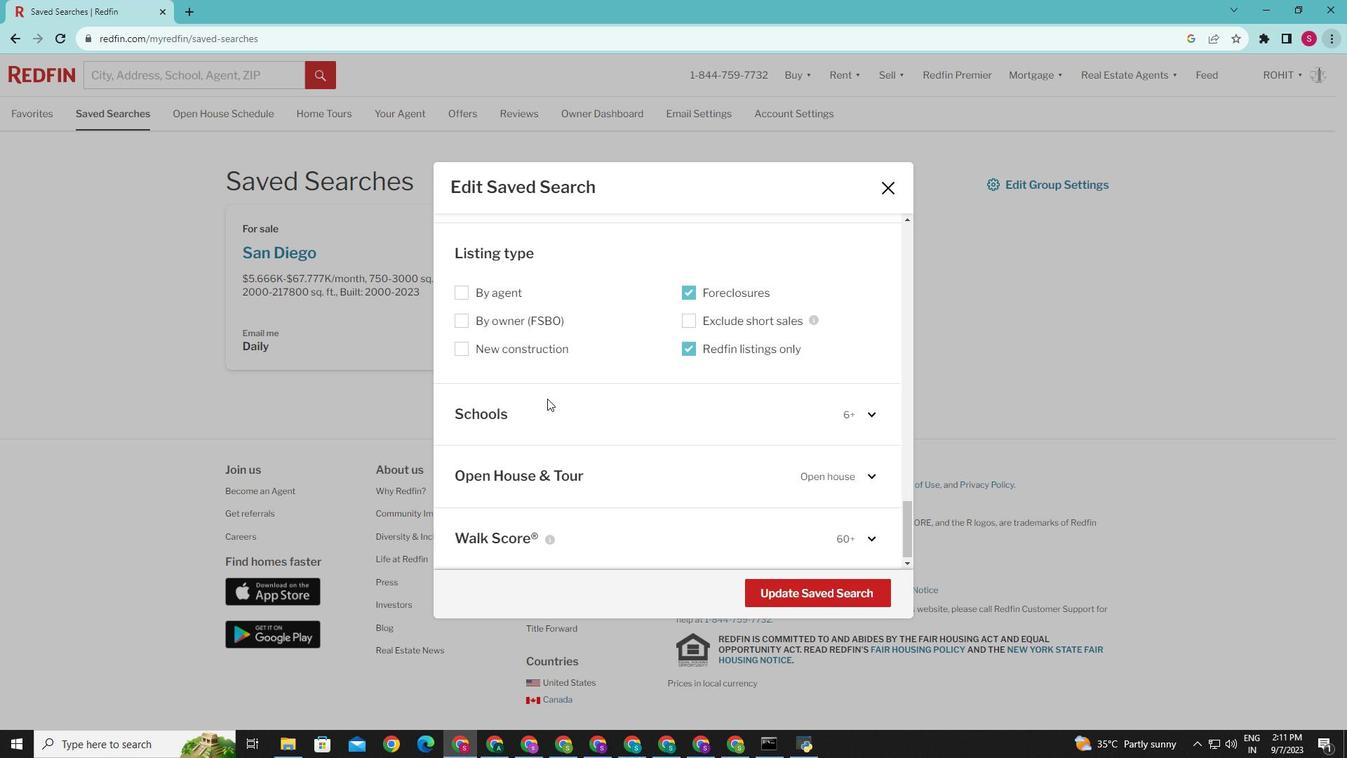 
Action: Mouse scrolled (547, 398) with delta (0, 0)
Screenshot: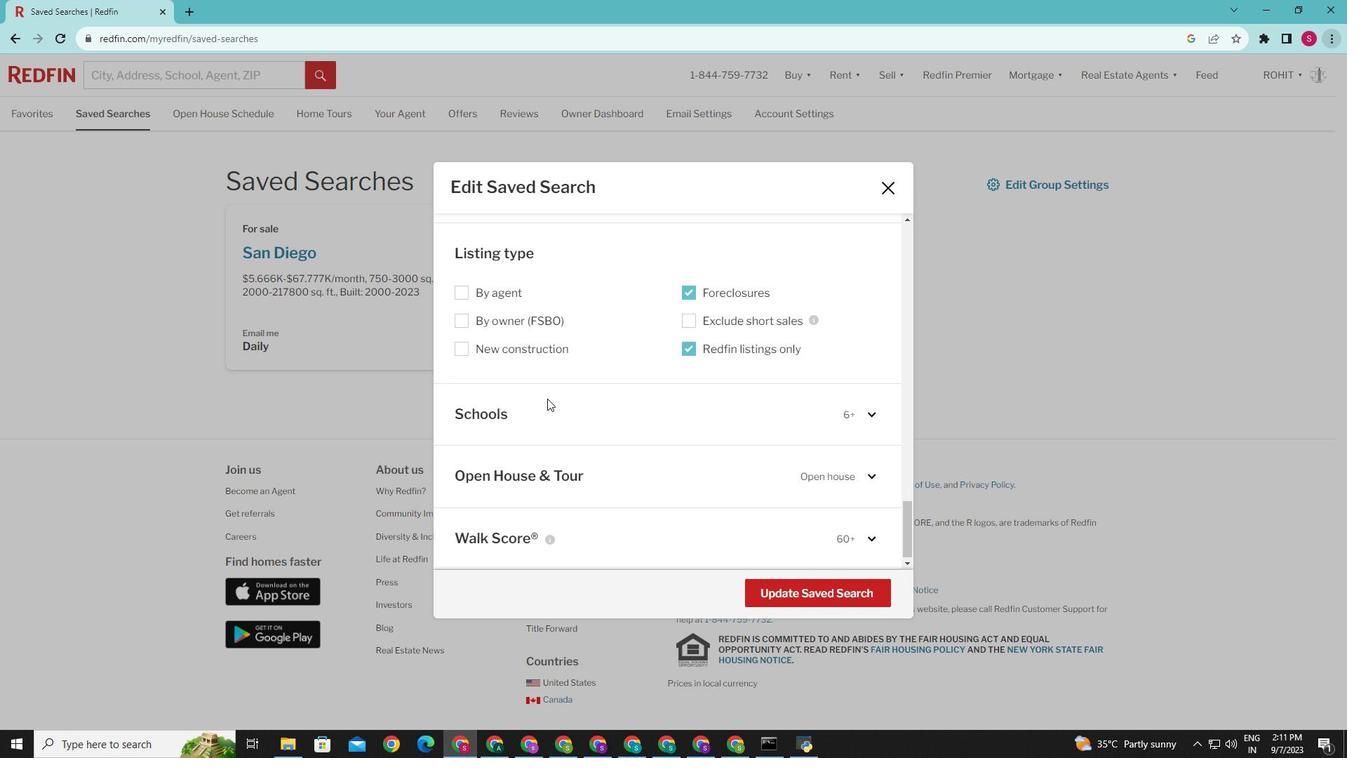 
Action: Mouse scrolled (547, 398) with delta (0, 0)
Screenshot: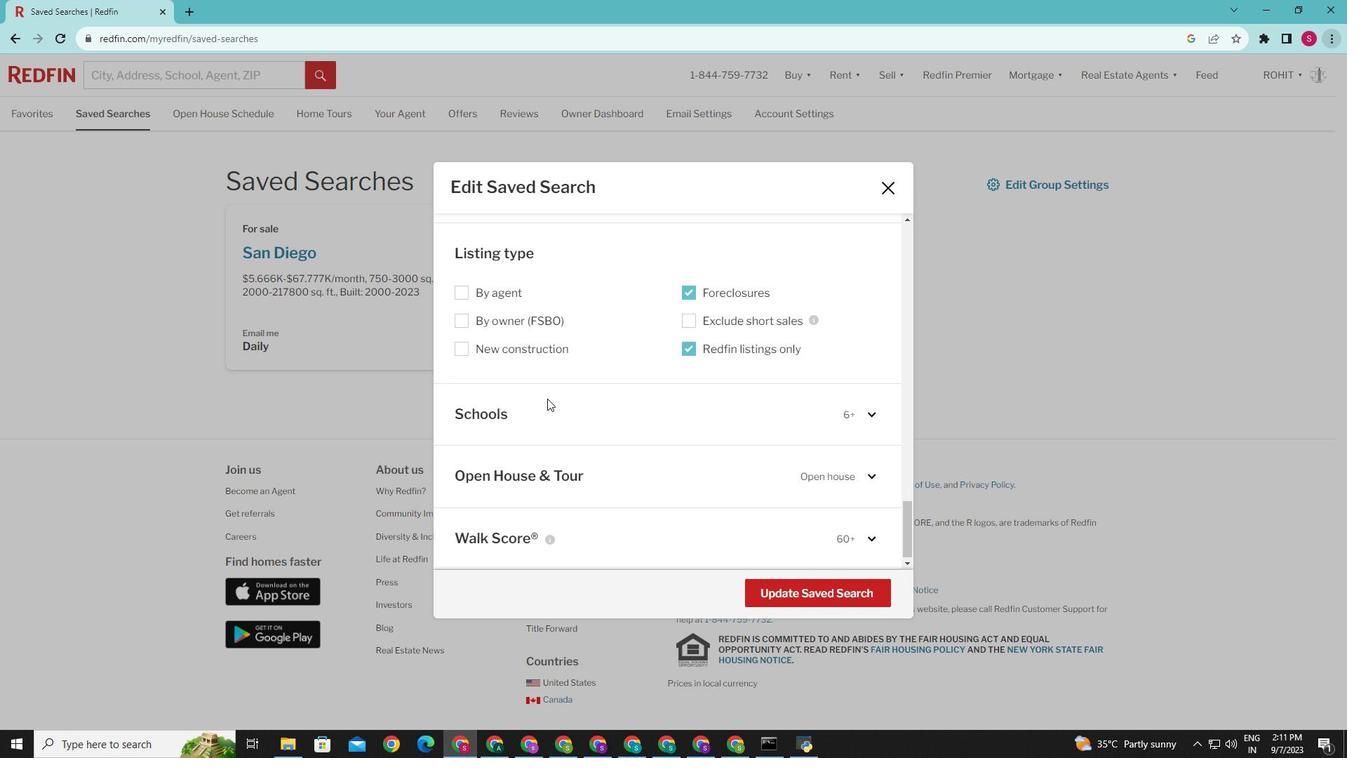 
Action: Mouse moved to (871, 538)
Screenshot: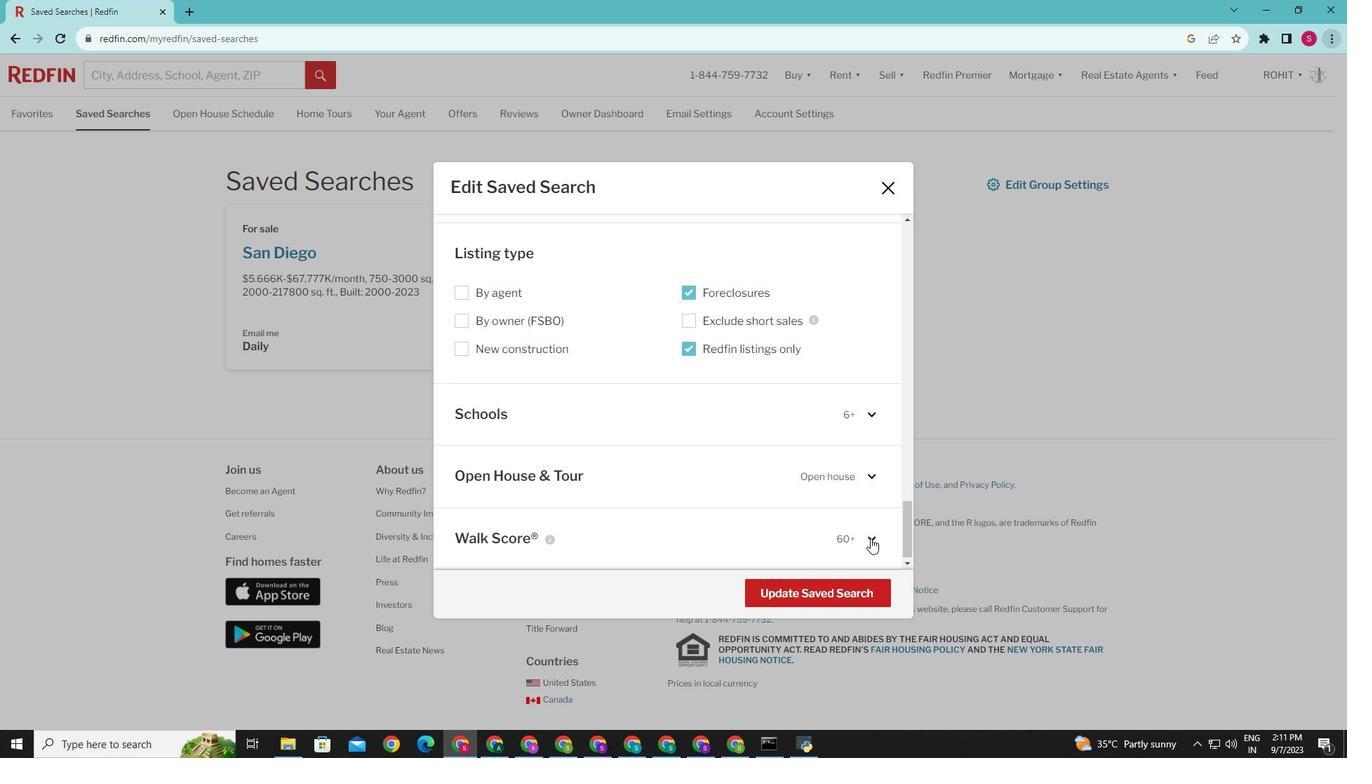 
Action: Mouse pressed left at (871, 538)
Screenshot: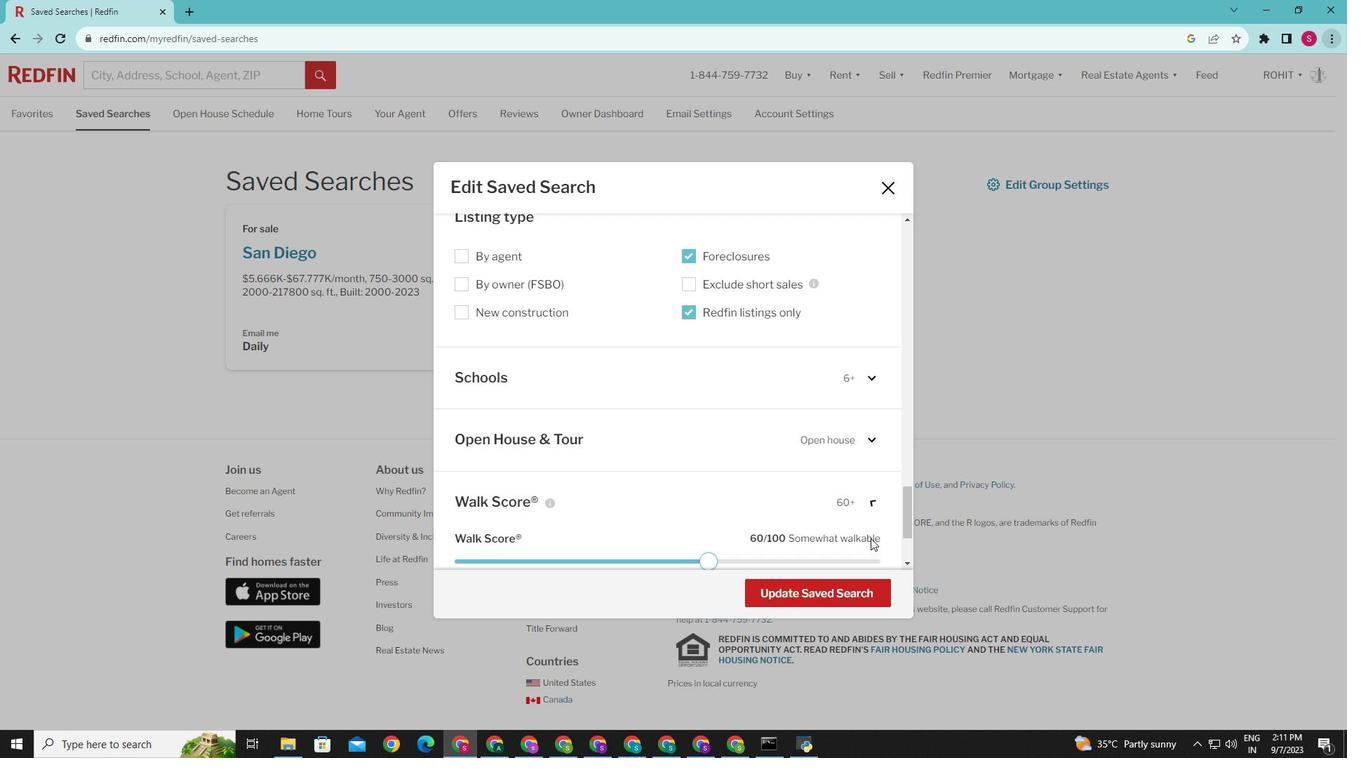 
Action: Mouse moved to (655, 485)
Screenshot: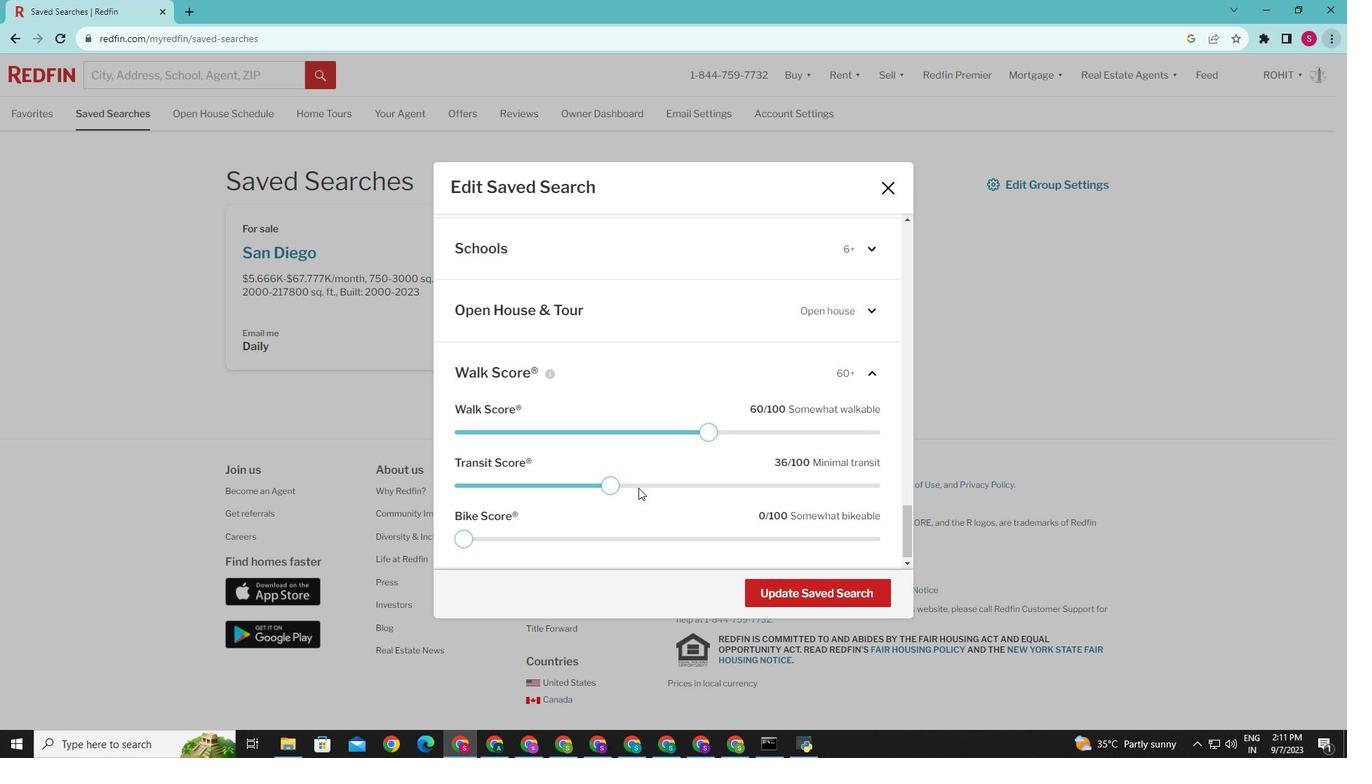 
Action: Mouse scrolled (655, 484) with delta (0, 0)
Screenshot: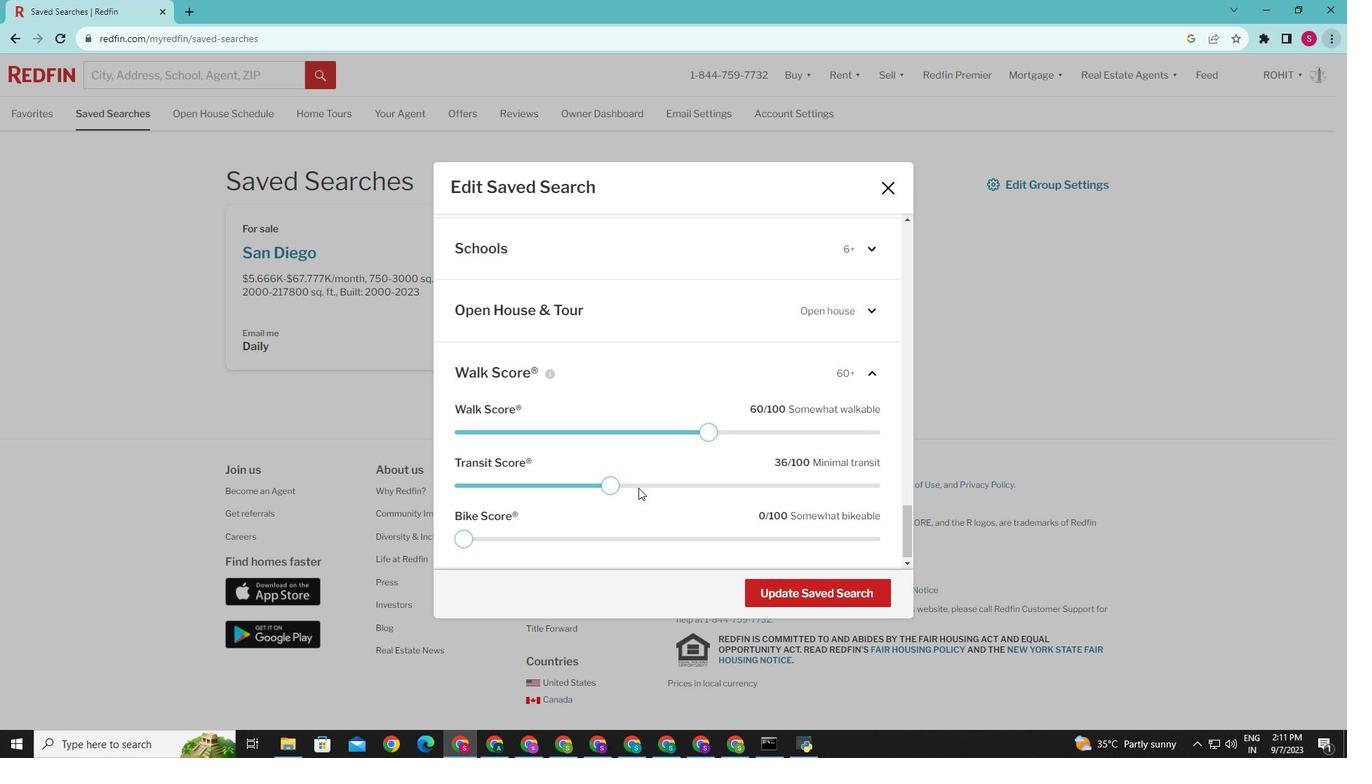 
Action: Mouse moved to (458, 536)
Screenshot: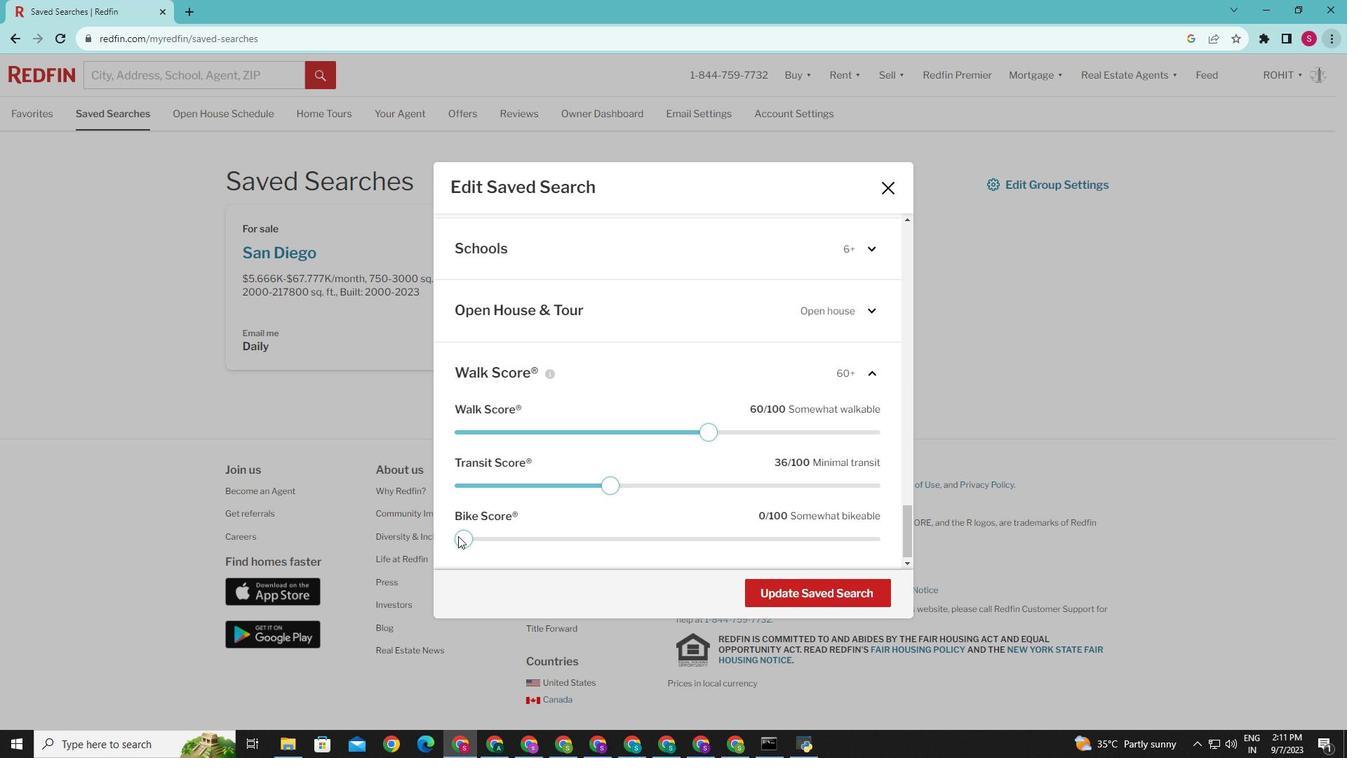 
Action: Mouse pressed left at (458, 536)
Screenshot: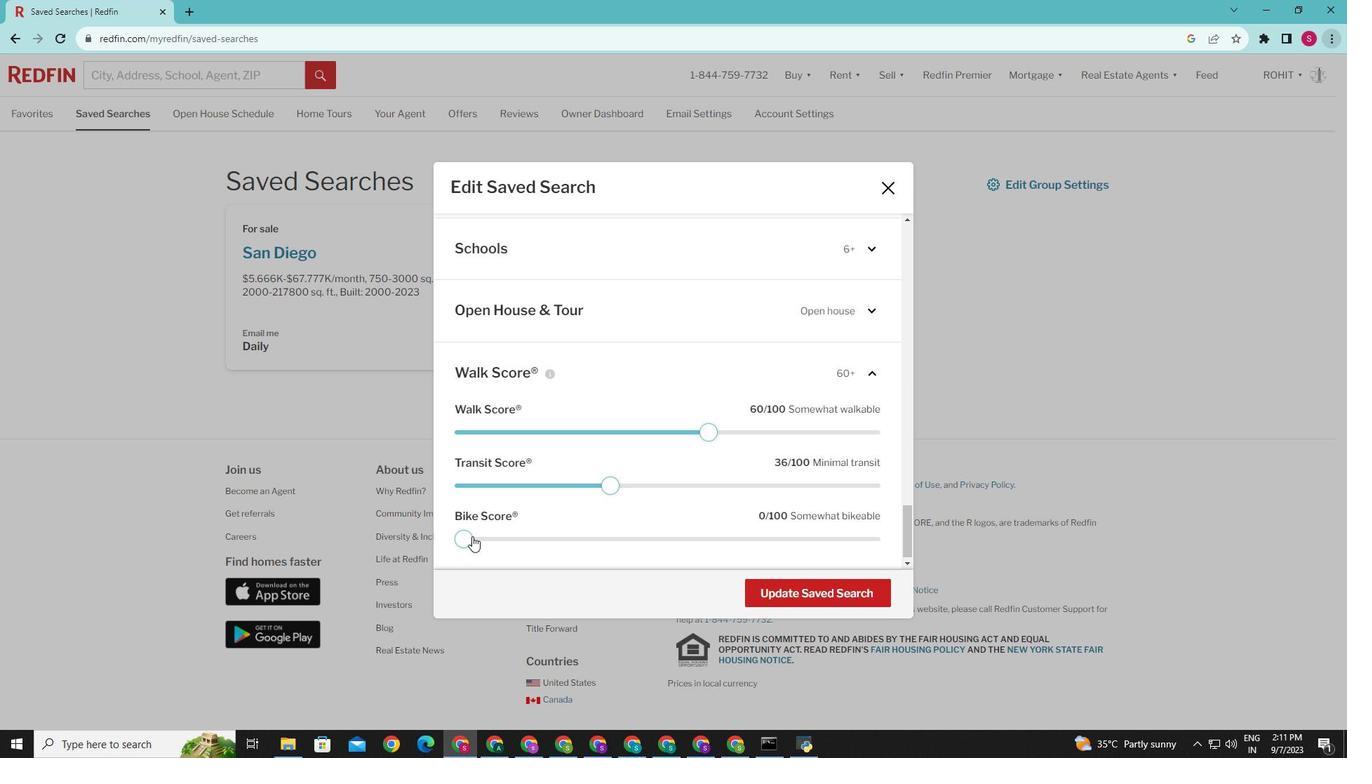 
Action: Mouse moved to (816, 594)
Screenshot: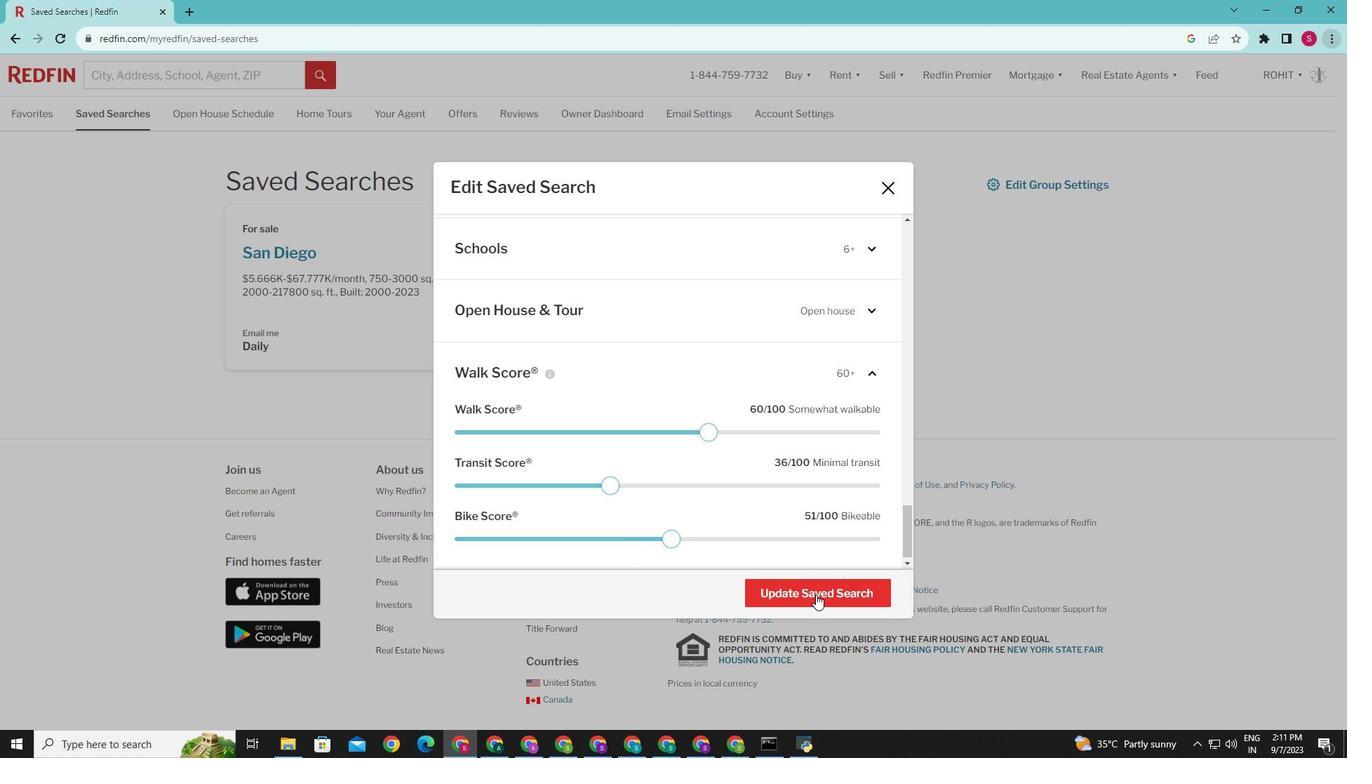 
Action: Mouse pressed left at (816, 594)
Screenshot: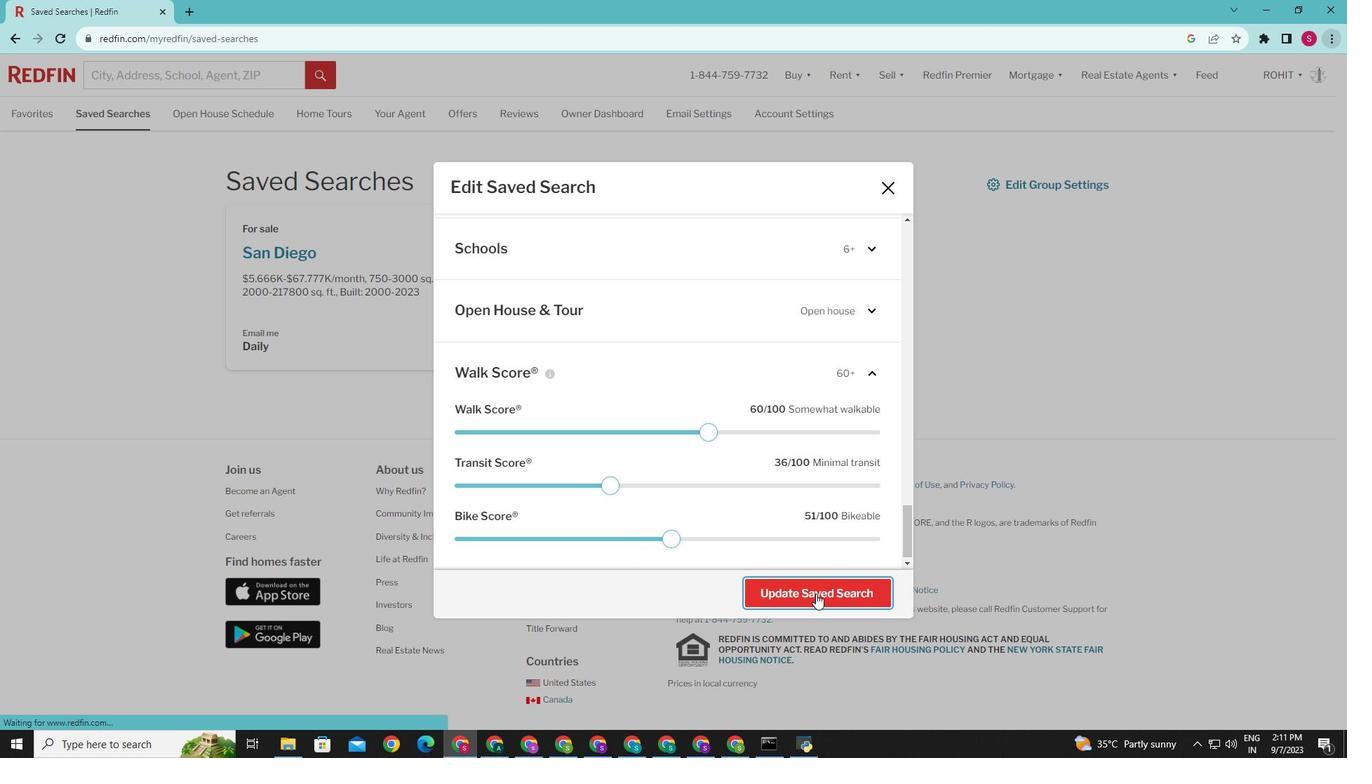 
Action: Mouse moved to (801, 544)
Screenshot: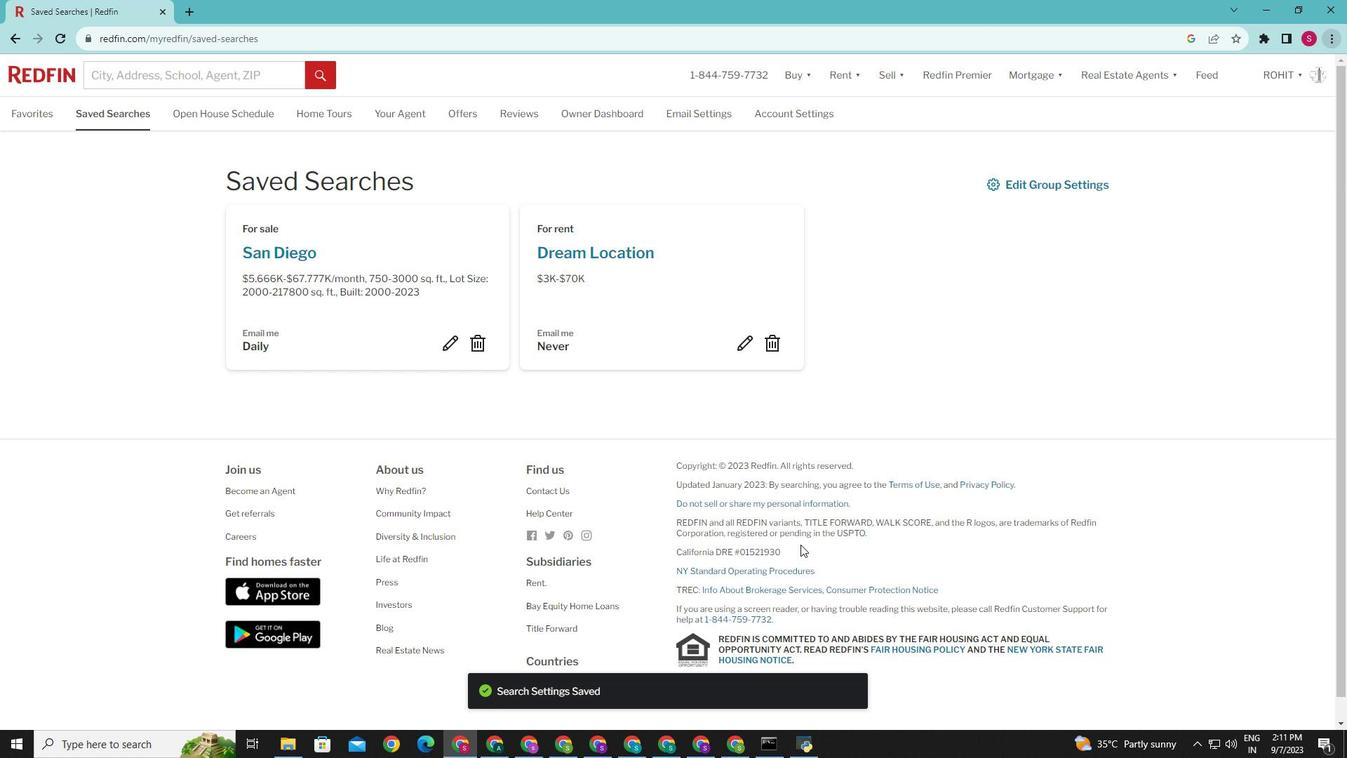
